 Task: Add an event with the title Casual Training Session: Effective Conflict Resolution and Mediation Skills, date '2023/12/04', time 7:00 AM to 9:00 AM, logged in from the account softage.3@softage.netand send the event invitation to softage.10@softage.net and softage.1@softage.net. Set a reminder for the event 1 hour before
Action: Mouse moved to (118, 132)
Screenshot: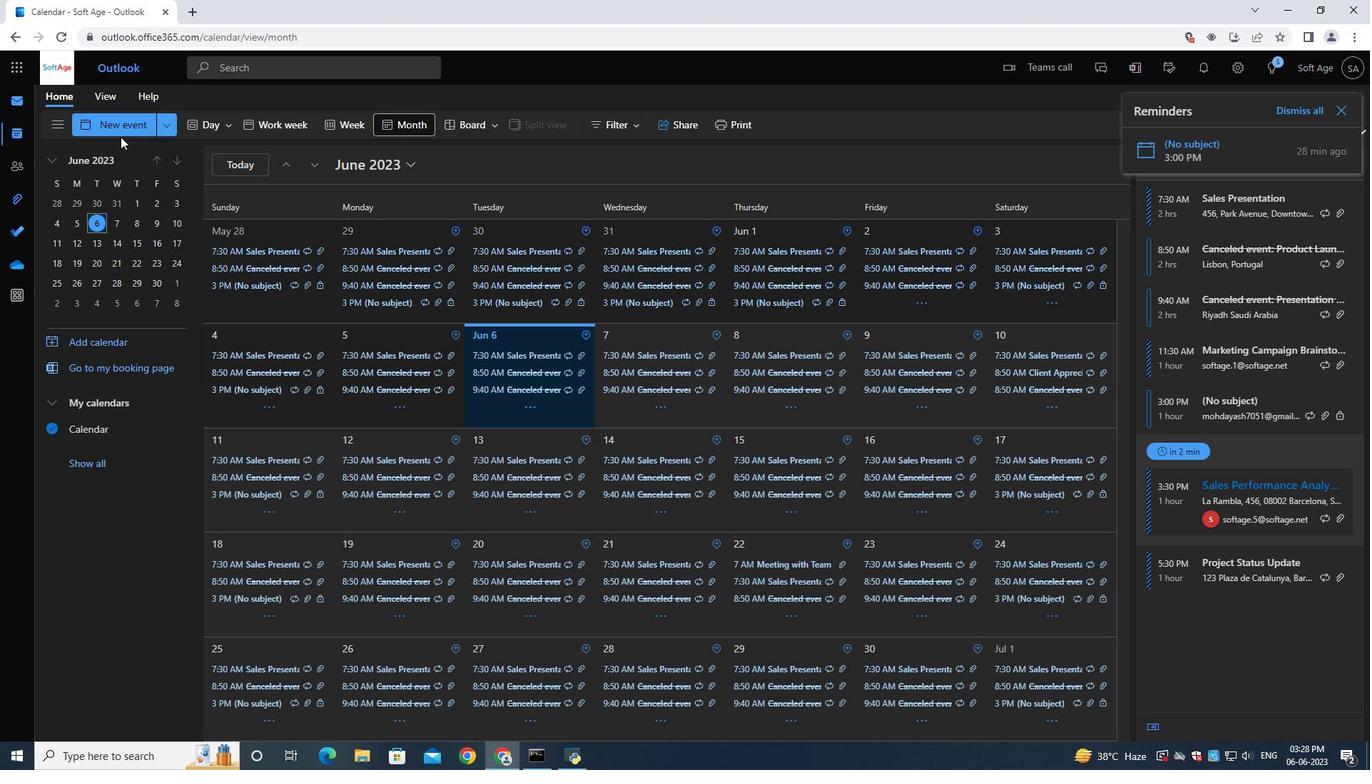 
Action: Mouse pressed left at (118, 132)
Screenshot: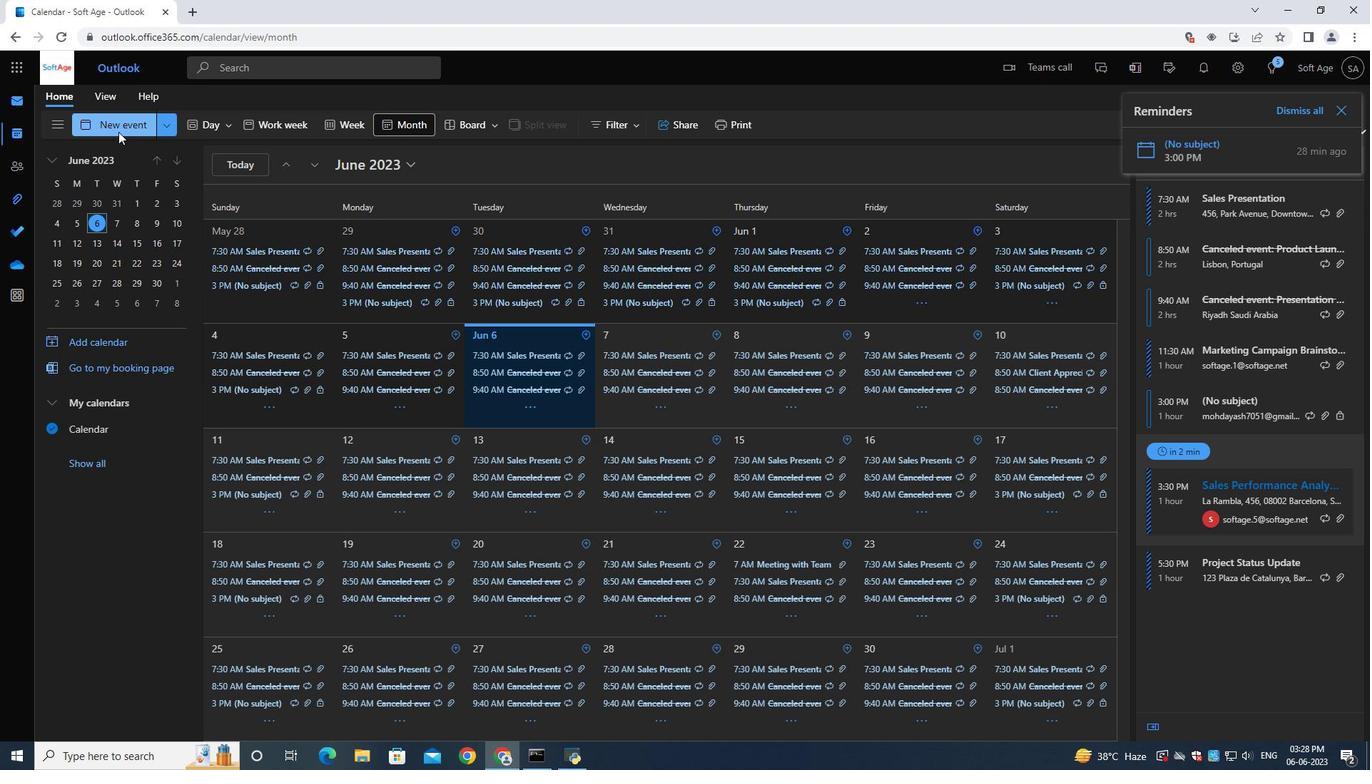 
Action: Mouse moved to (366, 207)
Screenshot: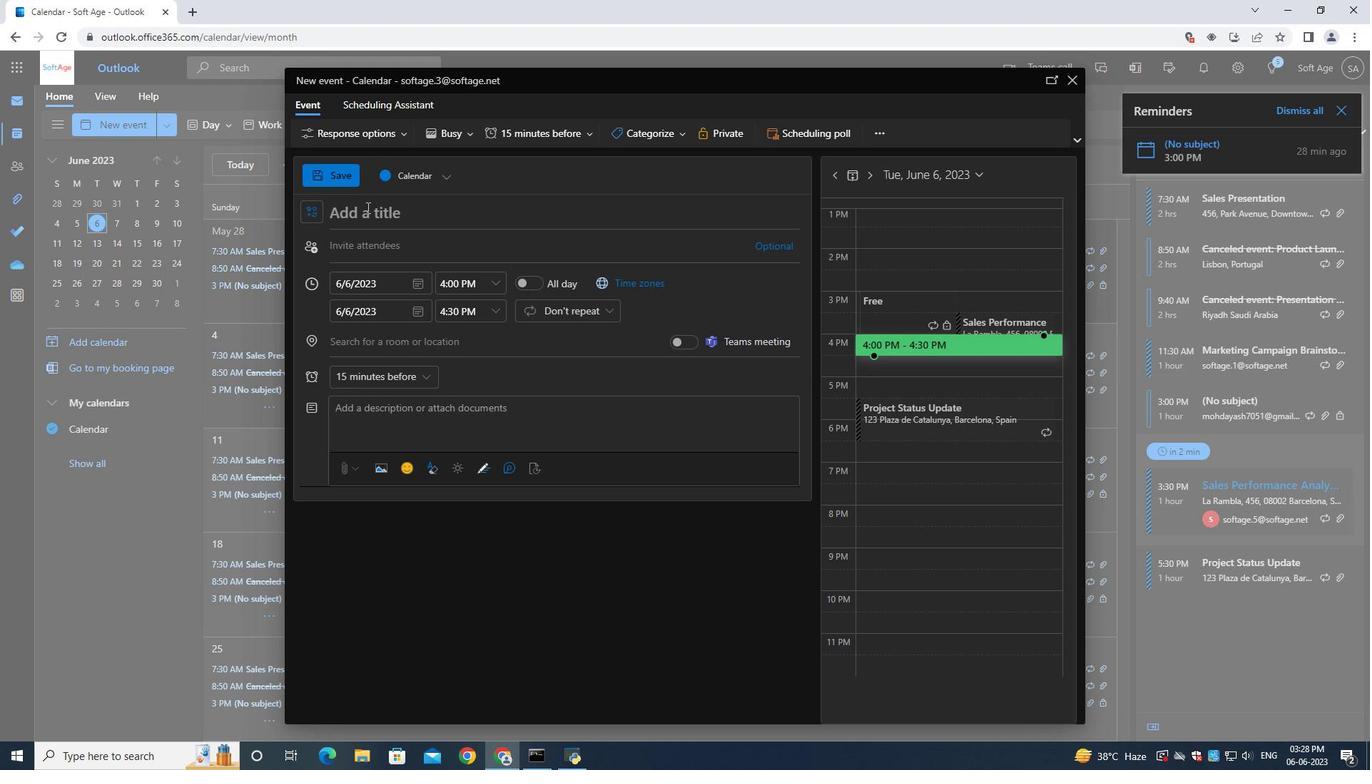 
Action: Mouse pressed left at (366, 207)
Screenshot: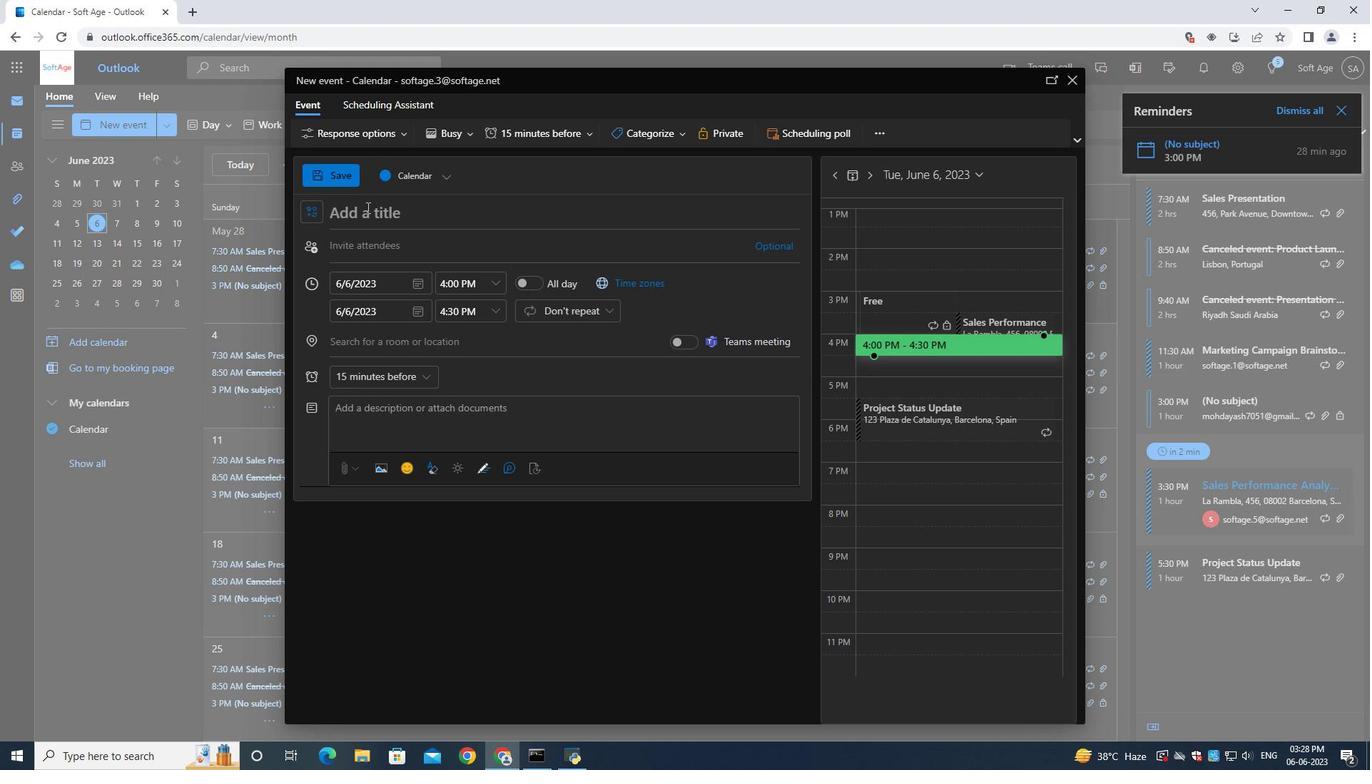
Action: Mouse moved to (367, 207)
Screenshot: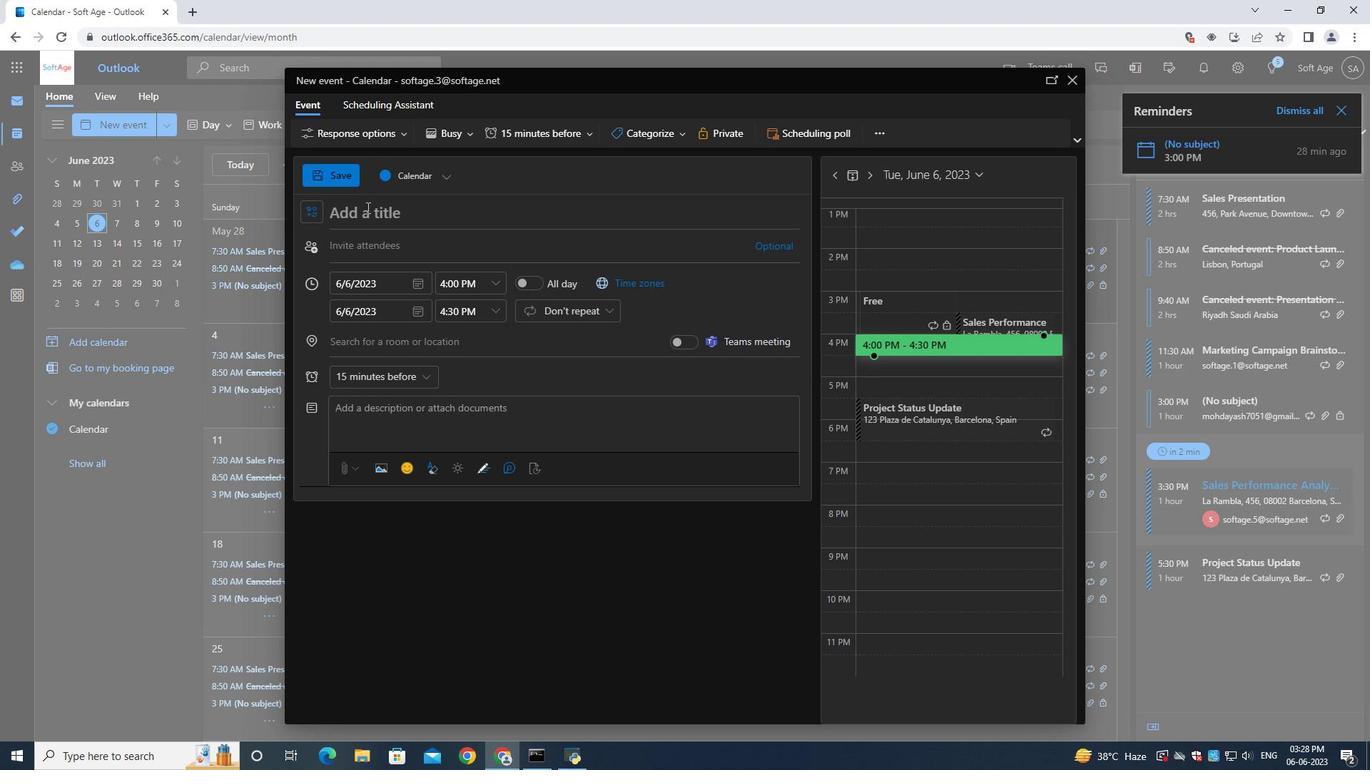 
Action: Key pressed <Key.shift>Casual<Key.space><Key.shift><Key.shift><Key.shift>Training<Key.space><Key.shift><Key.shift><Key.shift><Key.shift><Key.shift><Key.shift><Key.shift><Key.shift><Key.shift><Key.shift><Key.shift><Key.shift><Key.shift><Key.shift><Key.shift><Key.shift><Key.shift><Key.shift><Key.shift><Key.shift><Key.shift><Key.shift><Key.shift><Key.shift><Key.shift><Key.shift><Key.shift><Key.shift><Key.shift><Key.shift><Key.shift><Key.shift><Key.shift><Key.shift><Key.shift><Key.shift><Key.shift><Key.shift>Session<Key.shift_r>:<Key.space><Key.shift>Effective<Key.space><Key.shift>Conflict<Key.space><Key.shift>Resolution<Key.space>and<Key.space><Key.shift><Key.shift><Key.shift><Key.shift><Key.shift><Key.shift><Key.shift><Key.shift><Key.shift><Key.shift><Key.shift><Key.shift><Key.shift><Key.shift><Key.shift><Key.shift><Key.shift><Key.shift><Key.shift><Key.shift><Key.shift>Mediation<Key.space><Key.shift>Skills
Screenshot: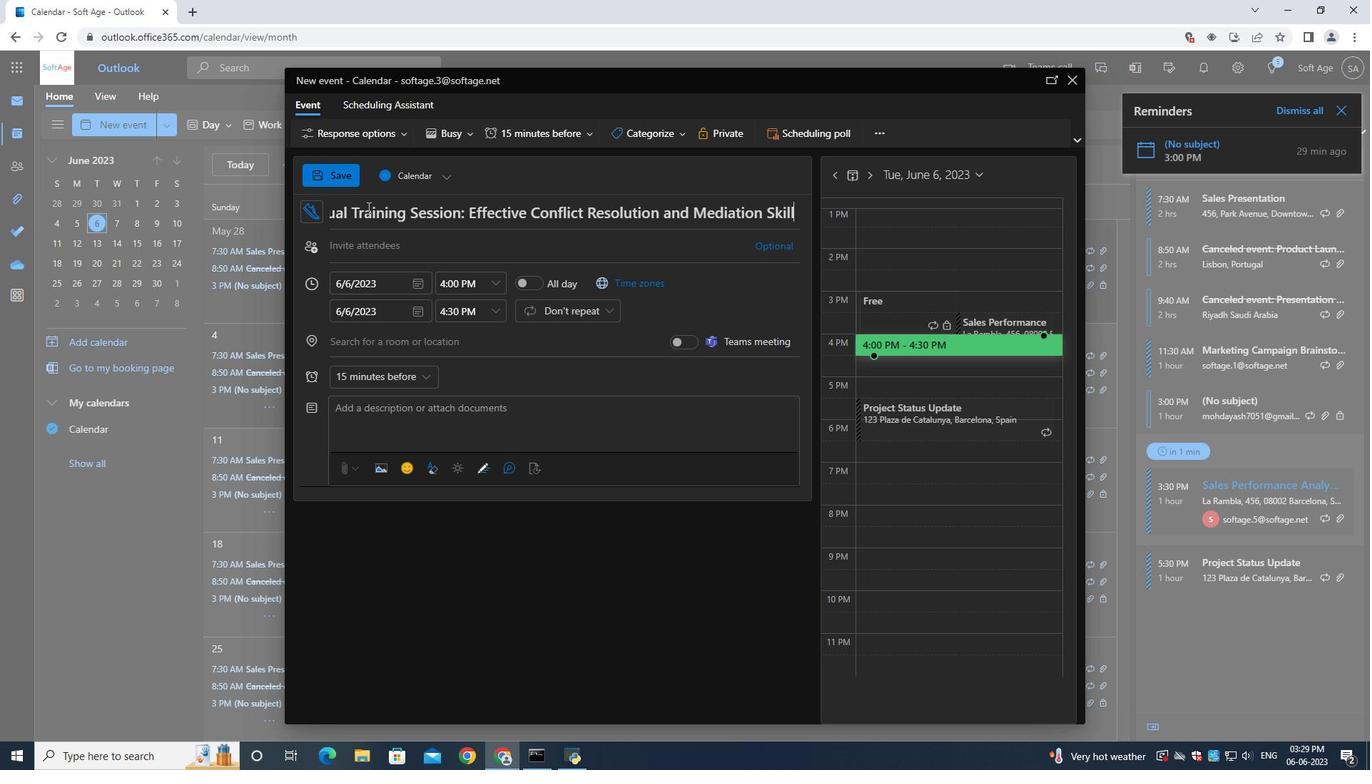 
Action: Mouse moved to (416, 279)
Screenshot: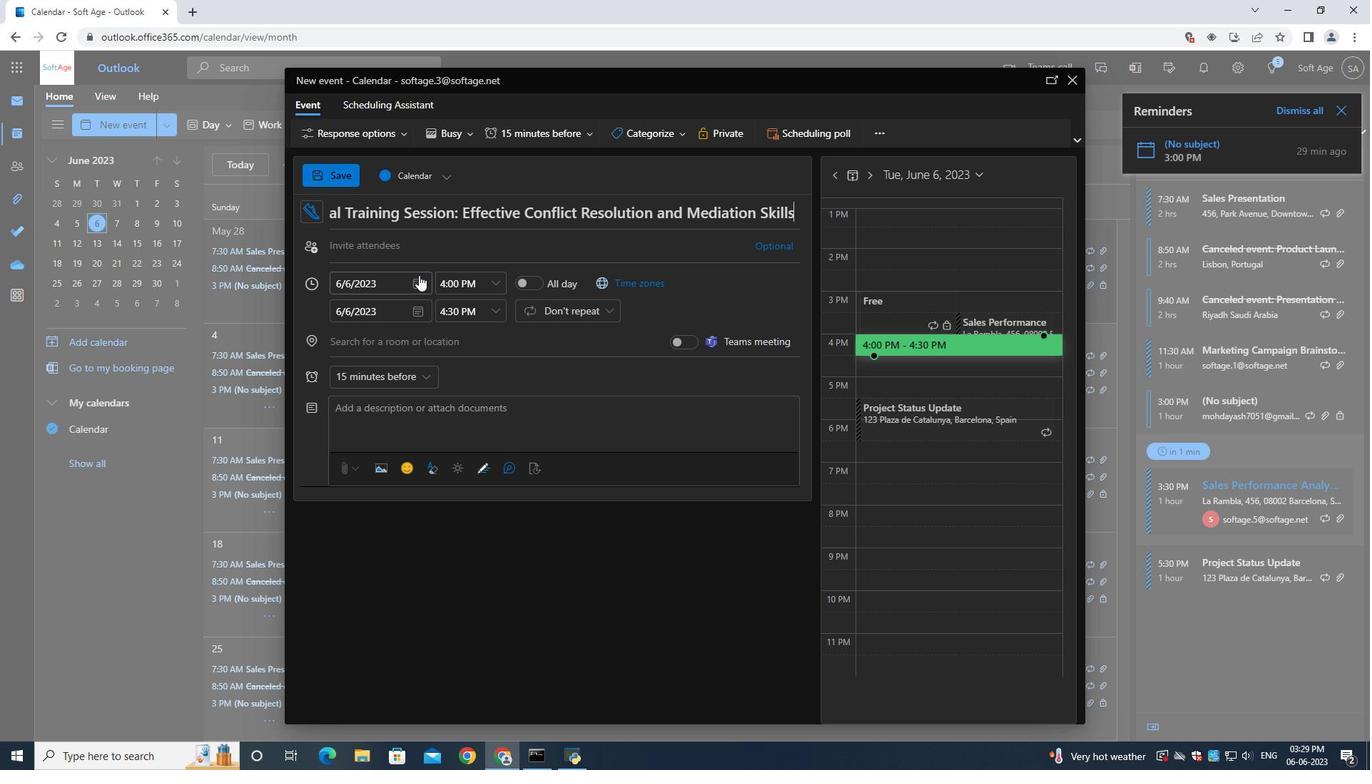 
Action: Mouse pressed left at (416, 279)
Screenshot: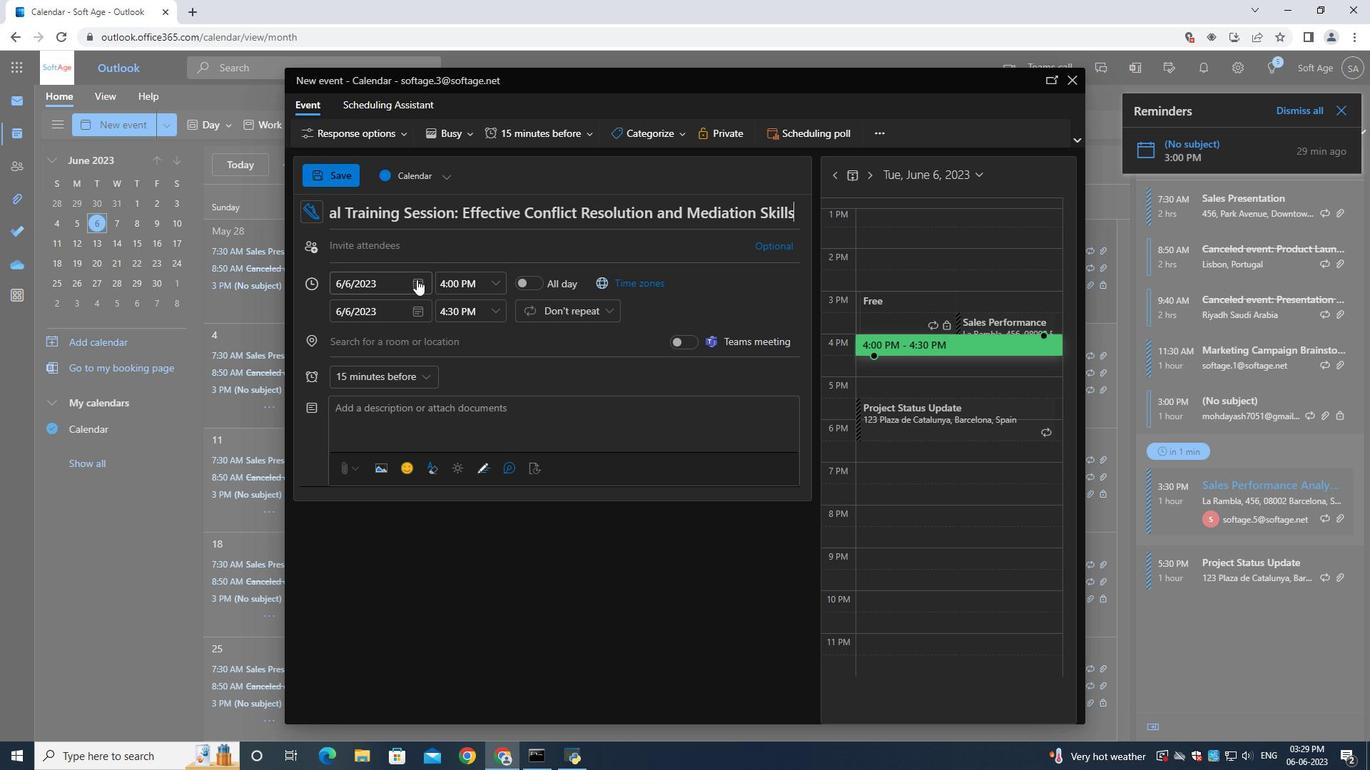 
Action: Mouse moved to (465, 319)
Screenshot: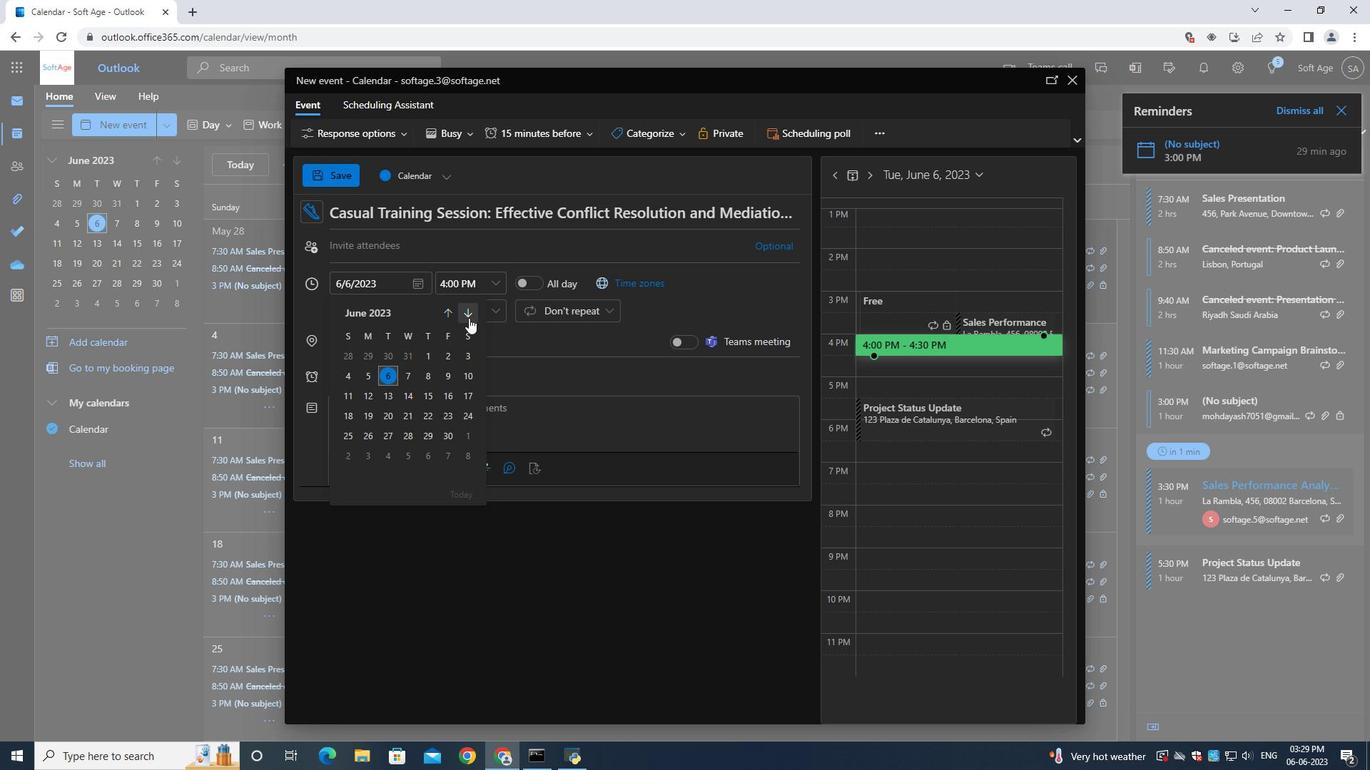 
Action: Mouse pressed left at (465, 319)
Screenshot: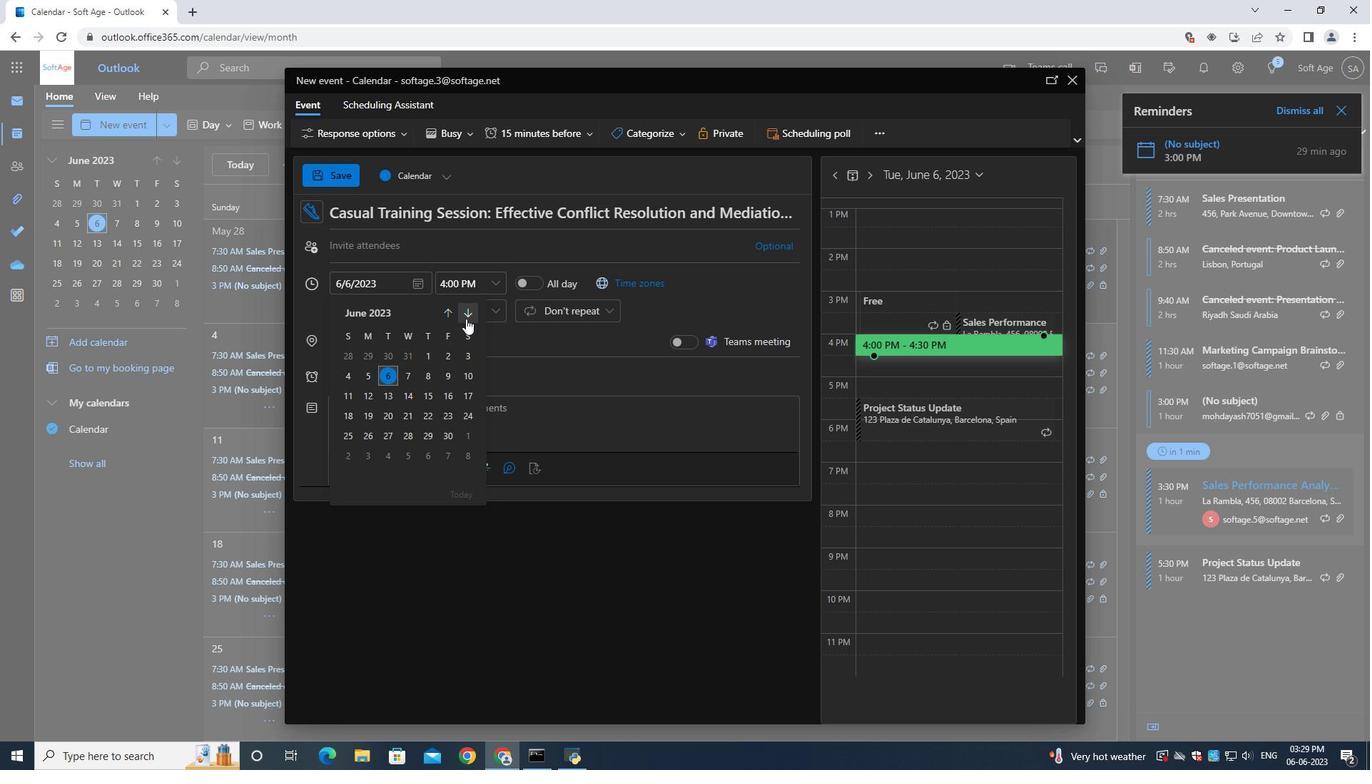 
Action: Mouse moved to (466, 319)
Screenshot: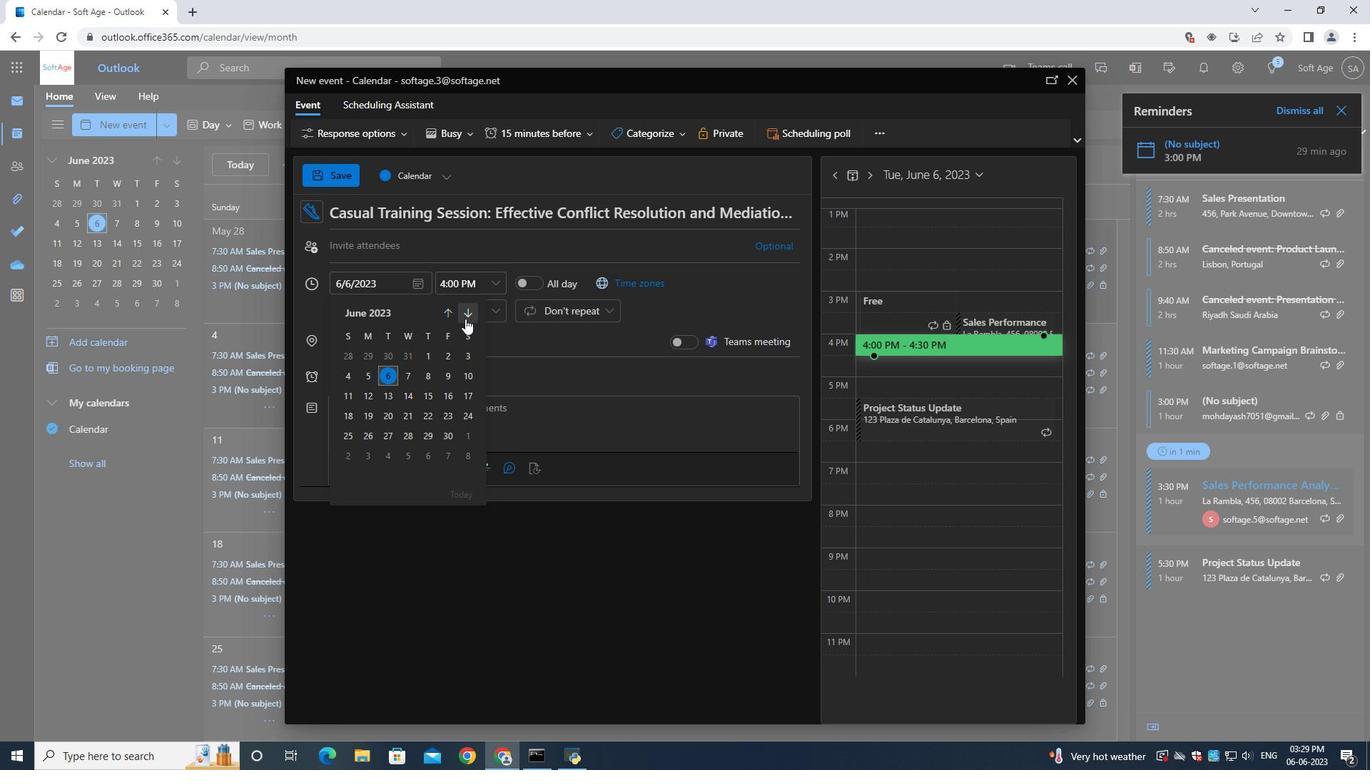 
Action: Mouse pressed left at (466, 319)
Screenshot: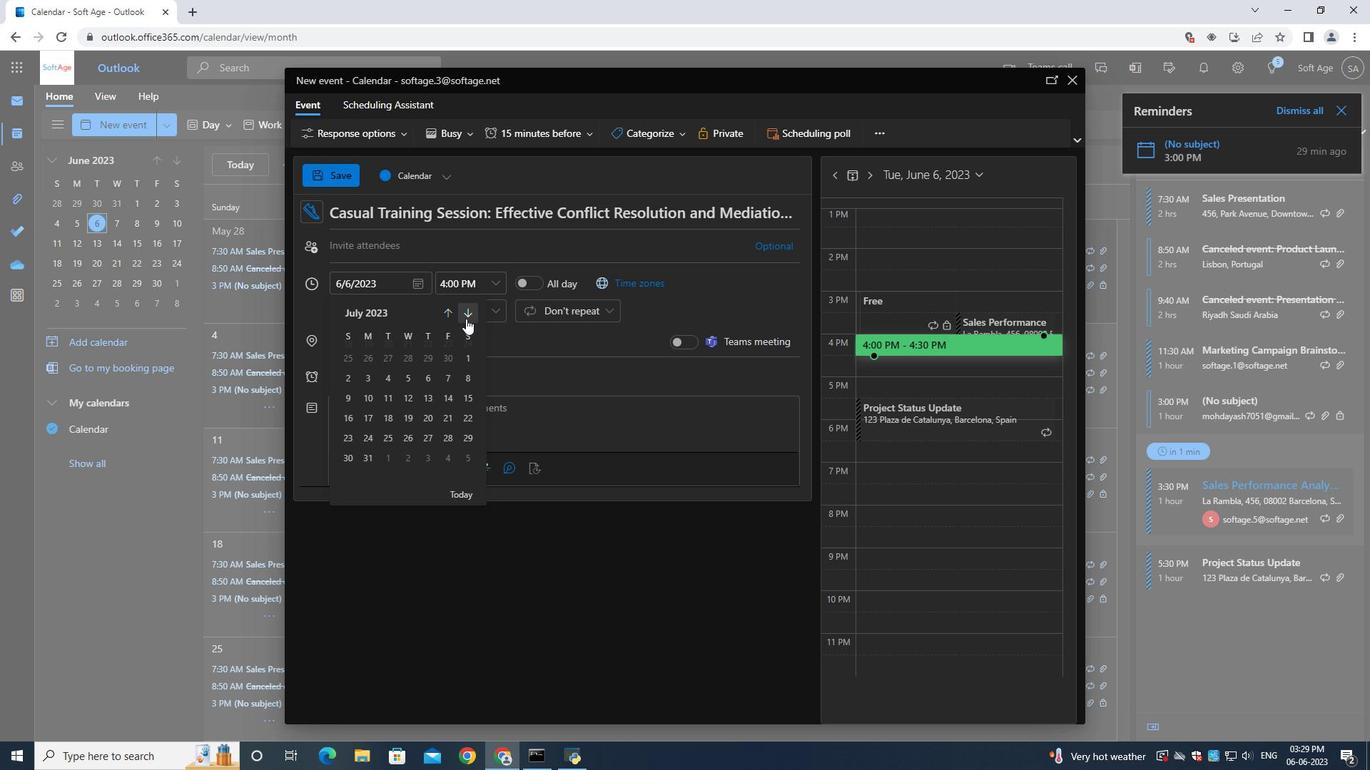 
Action: Mouse pressed left at (466, 319)
Screenshot: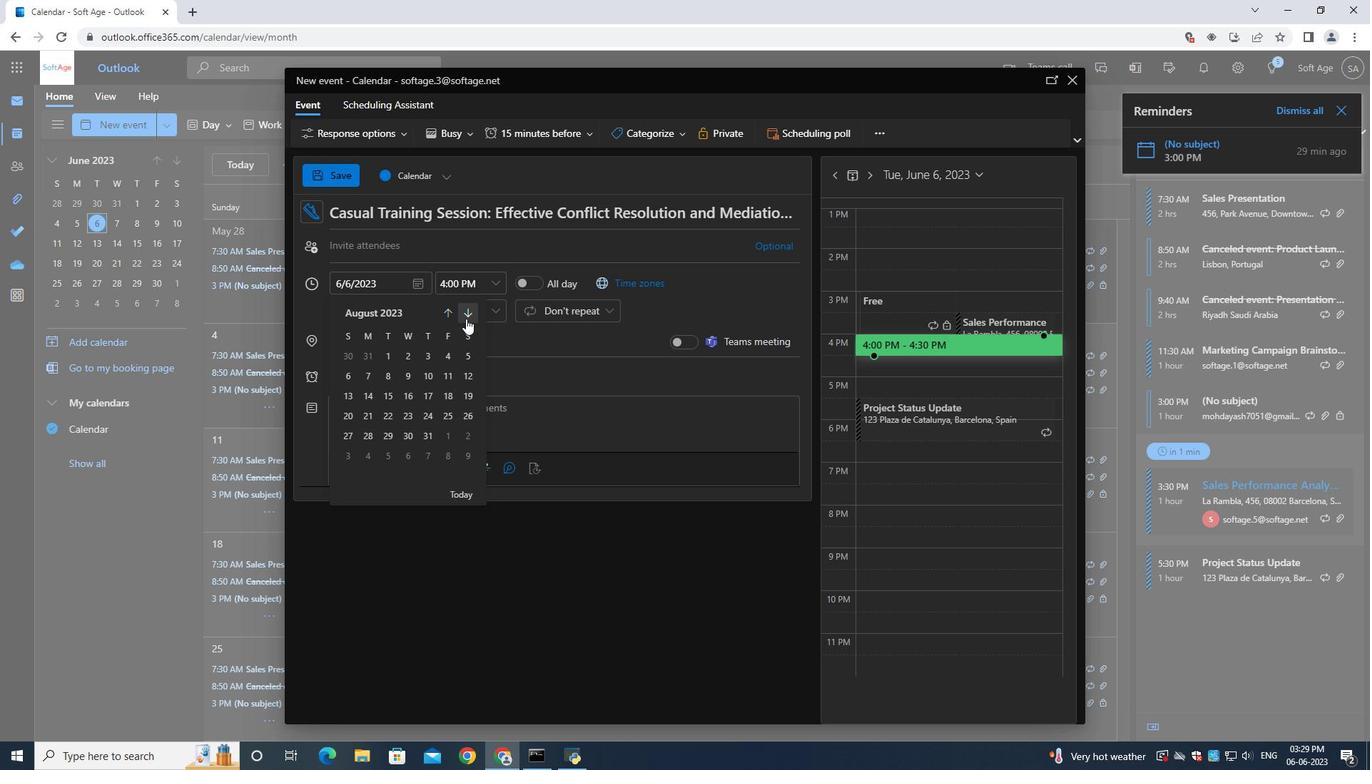 
Action: Mouse pressed left at (466, 319)
Screenshot: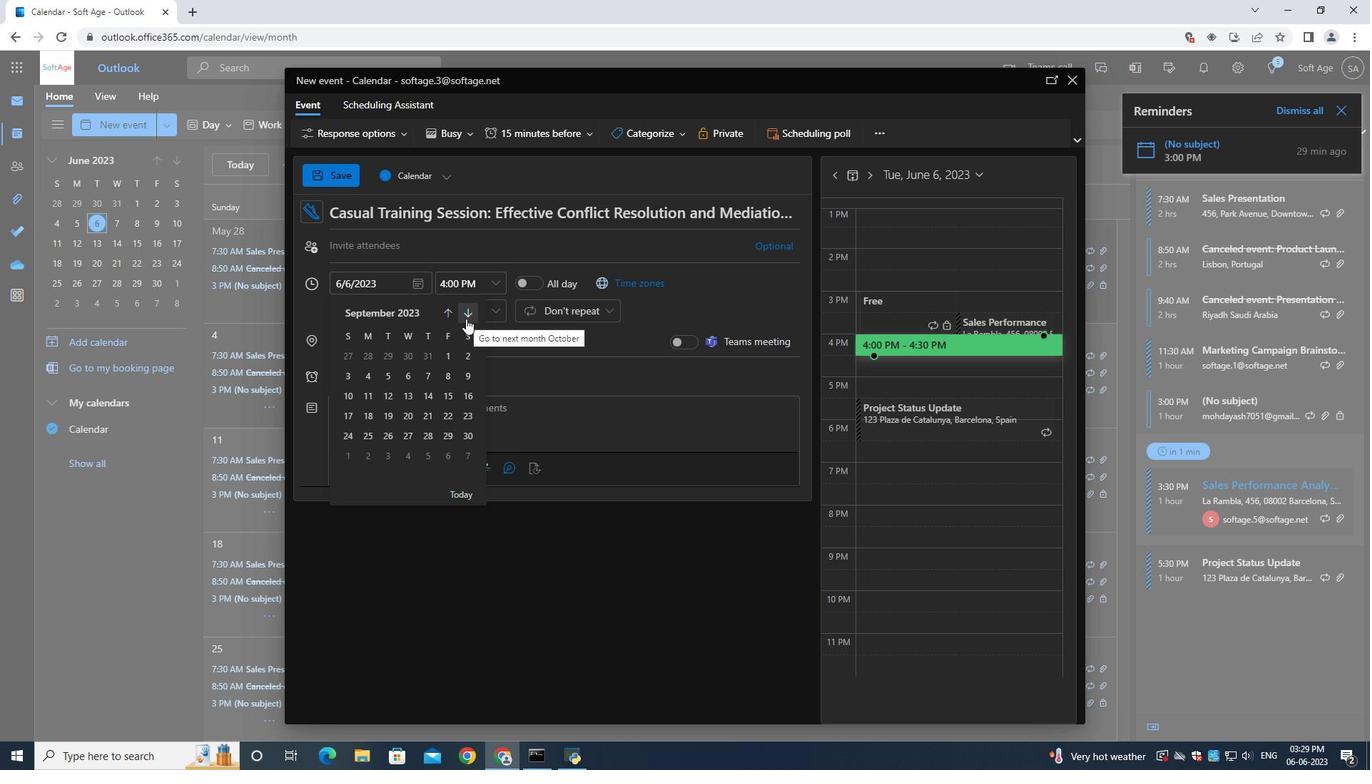
Action: Mouse pressed left at (466, 319)
Screenshot: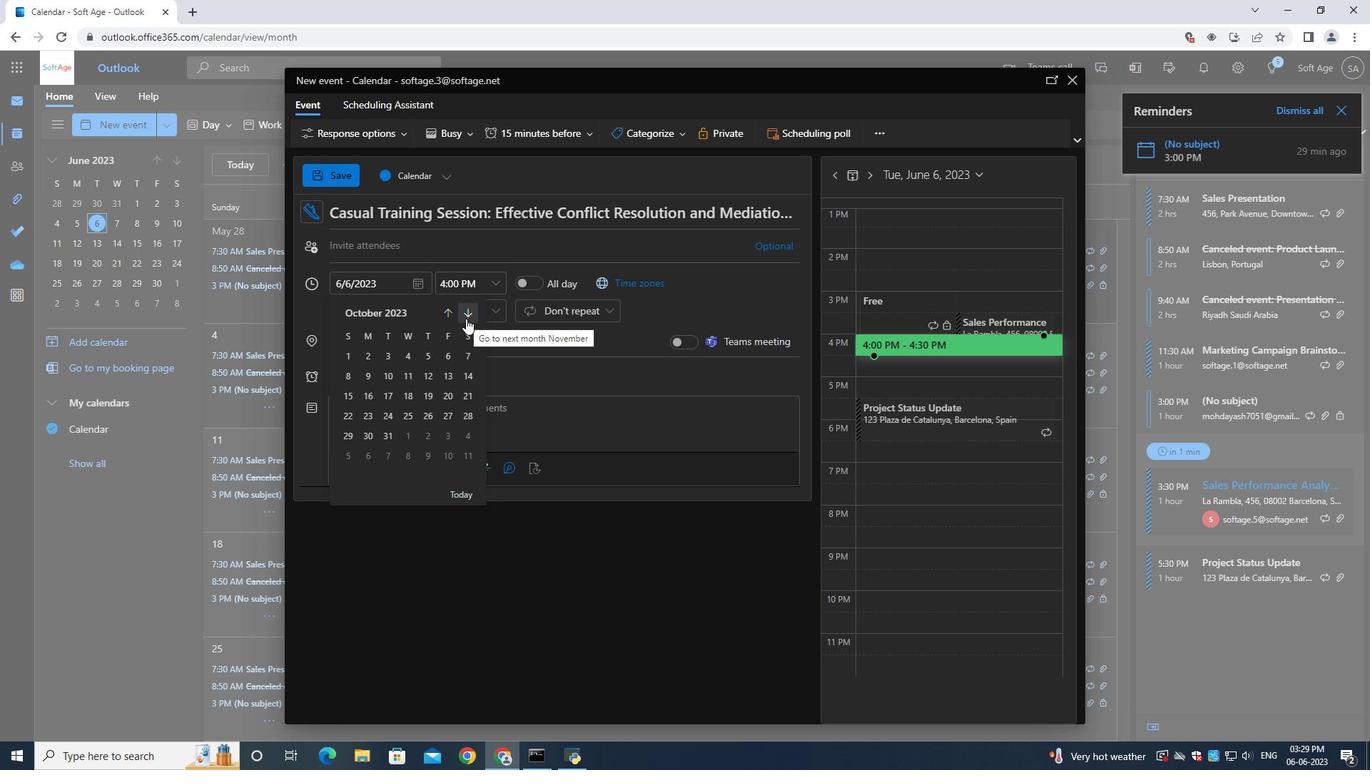 
Action: Mouse pressed left at (466, 319)
Screenshot: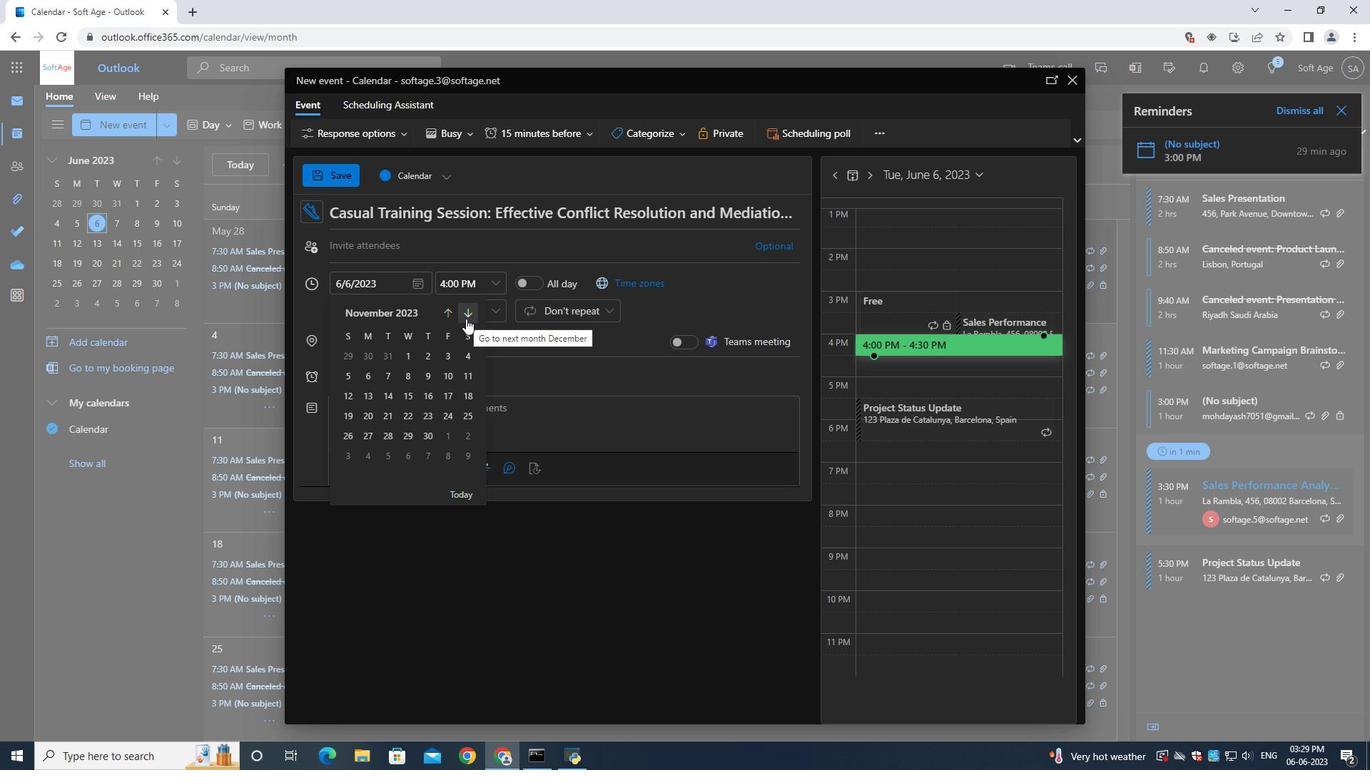 
Action: Mouse moved to (364, 373)
Screenshot: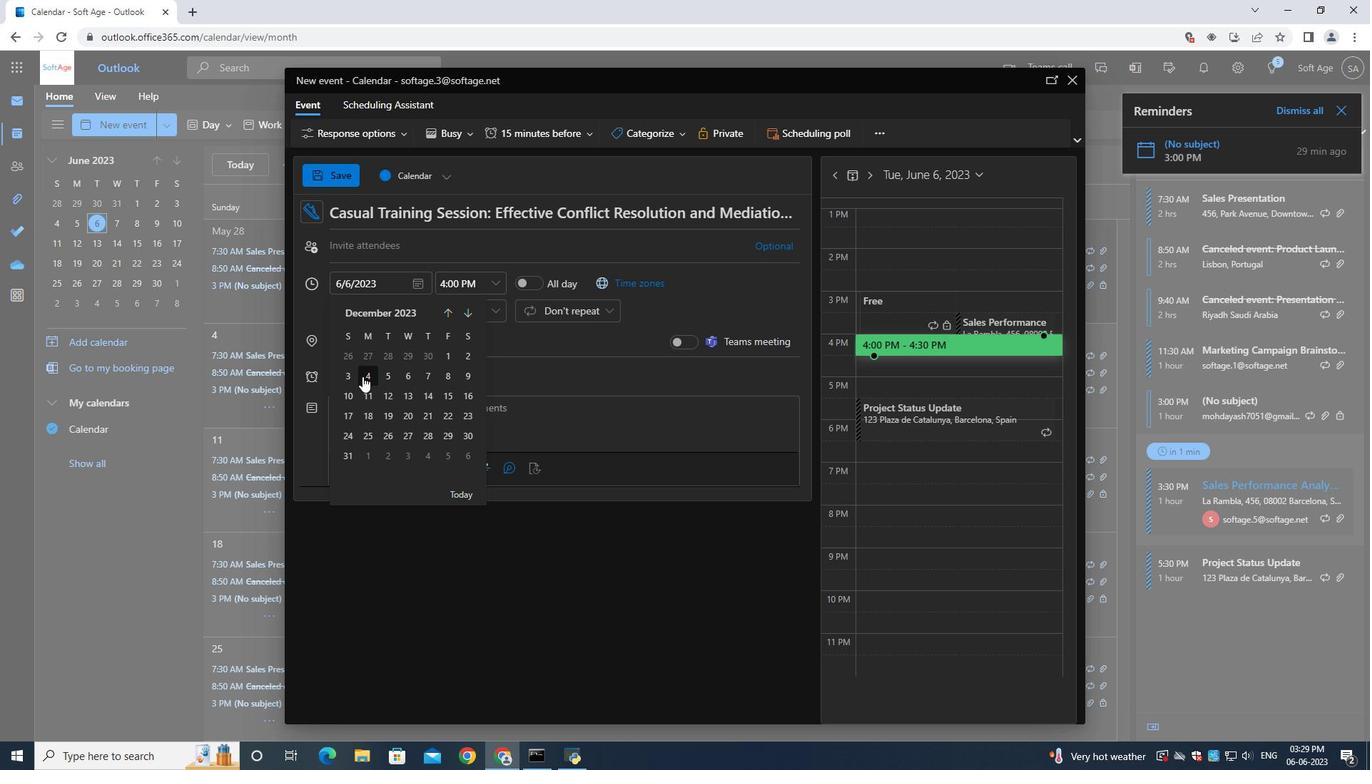 
Action: Mouse pressed left at (364, 373)
Screenshot: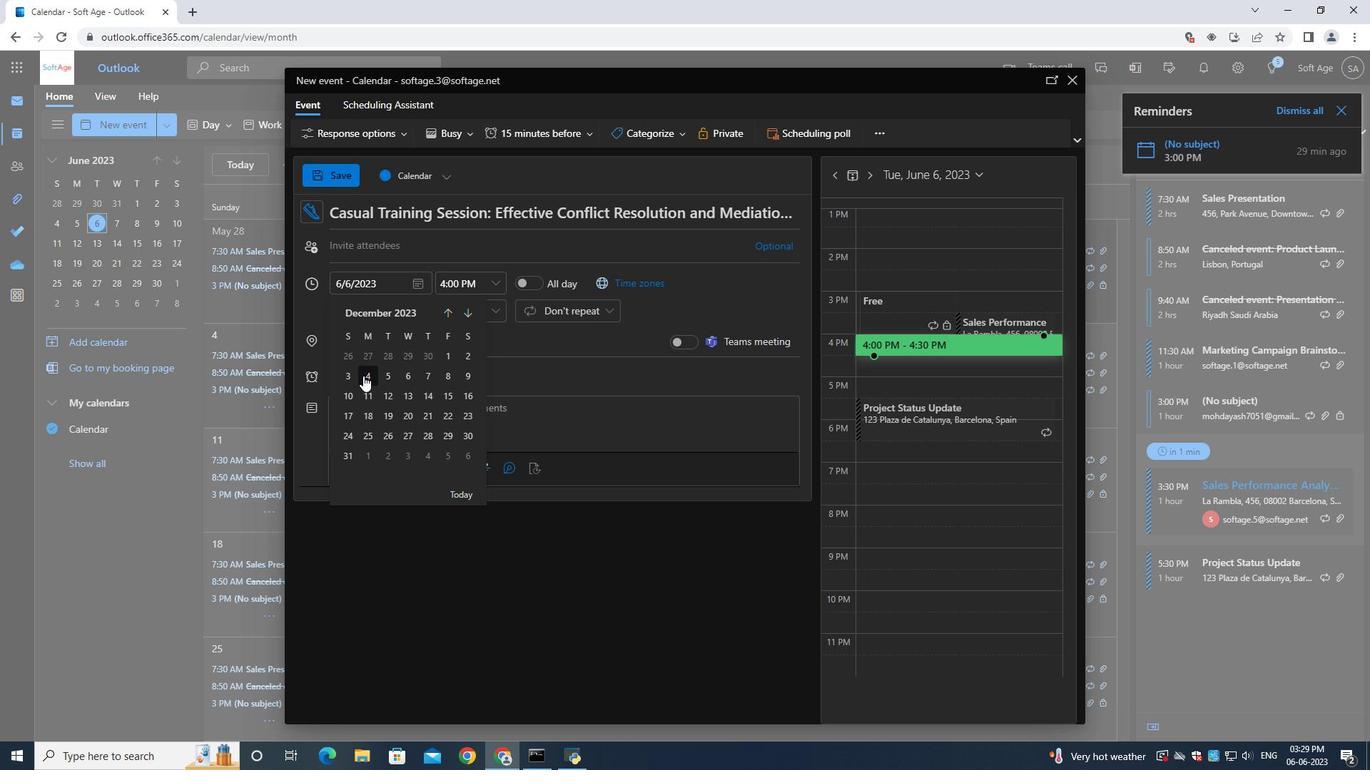 
Action: Mouse moved to (476, 281)
Screenshot: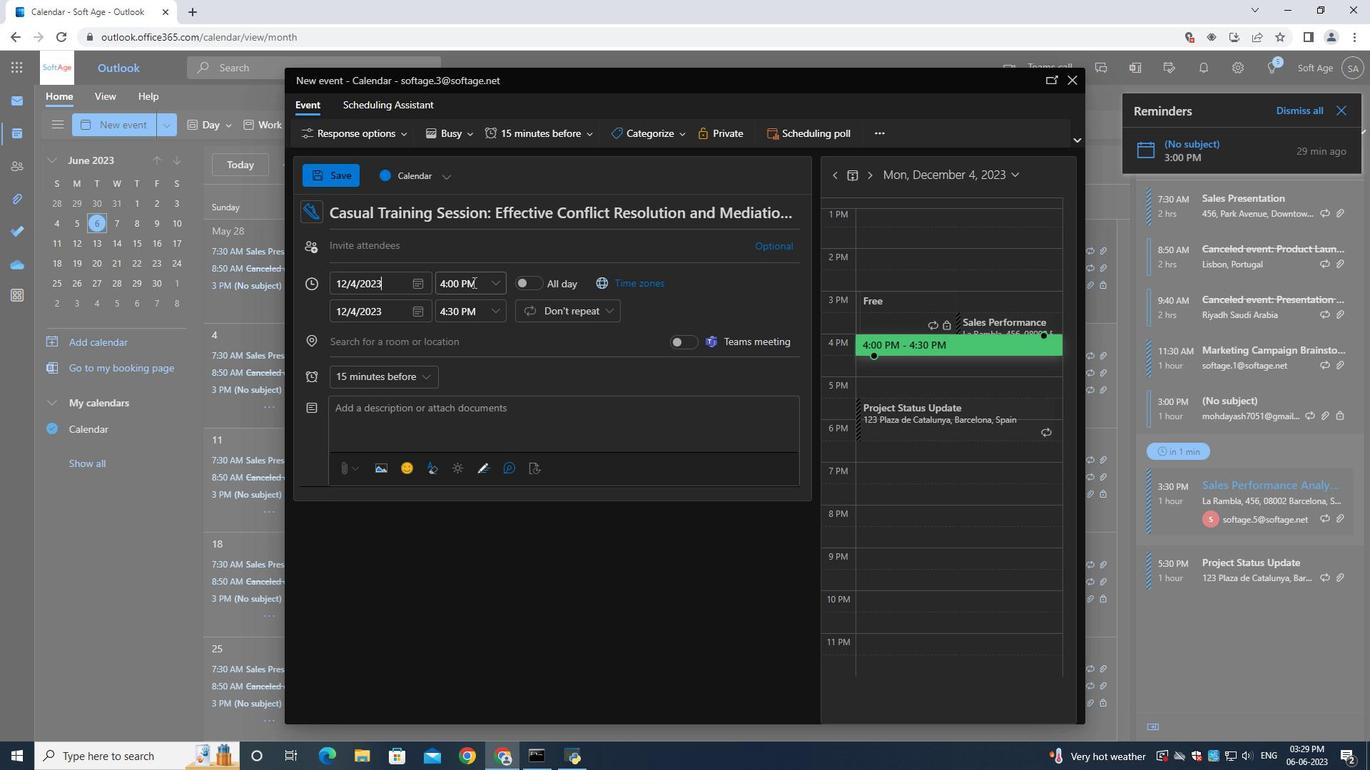 
Action: Mouse pressed left at (476, 281)
Screenshot: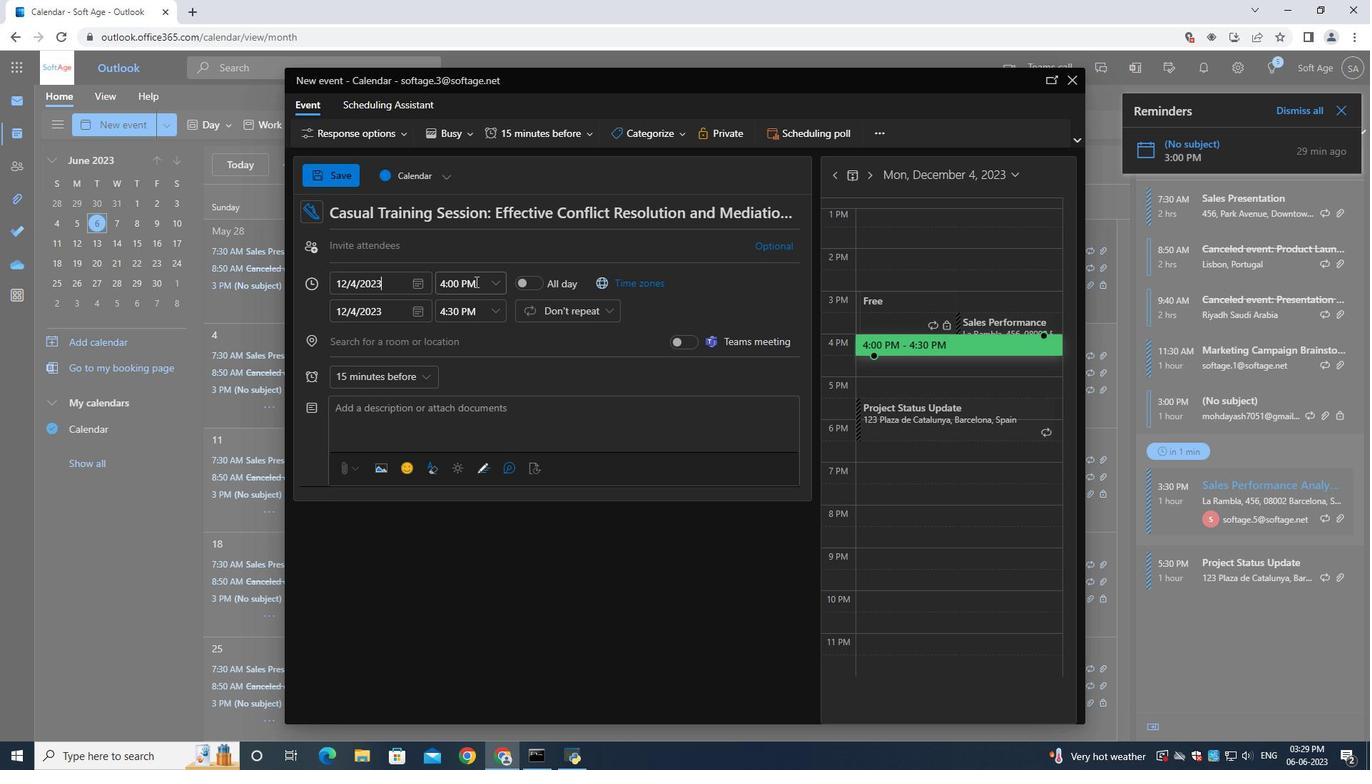 
Action: Key pressed <Key.backspace>7<Key.shift_r>:00<Key.shift>AM
Screenshot: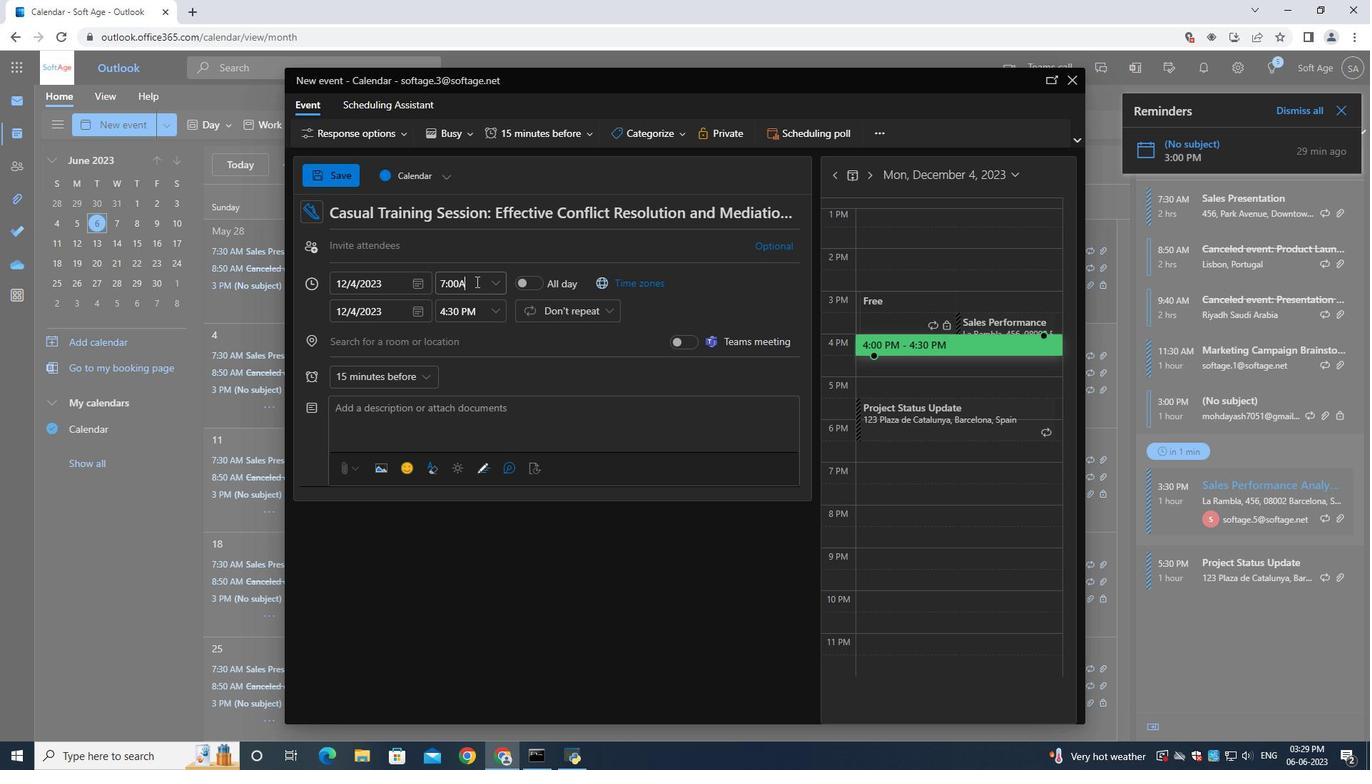 
Action: Mouse moved to (467, 311)
Screenshot: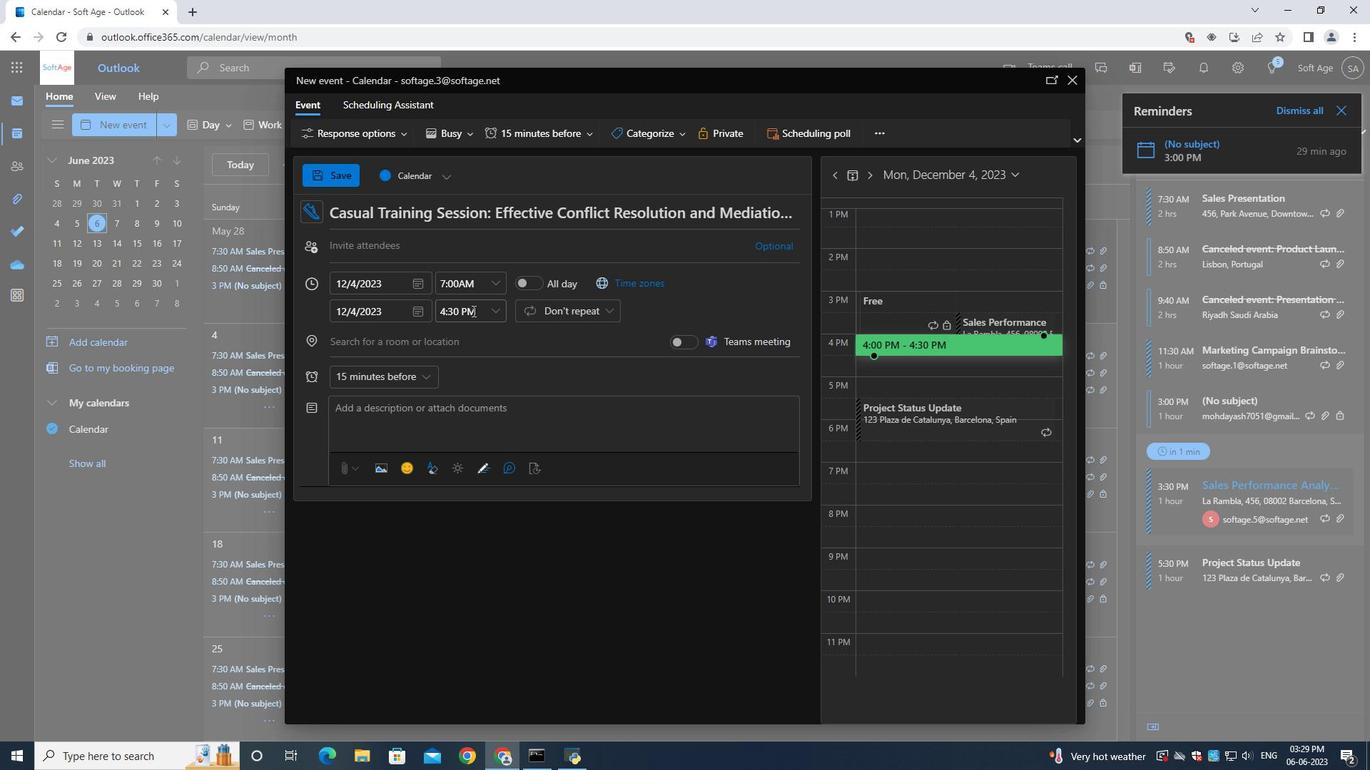 
Action: Mouse pressed left at (467, 311)
Screenshot: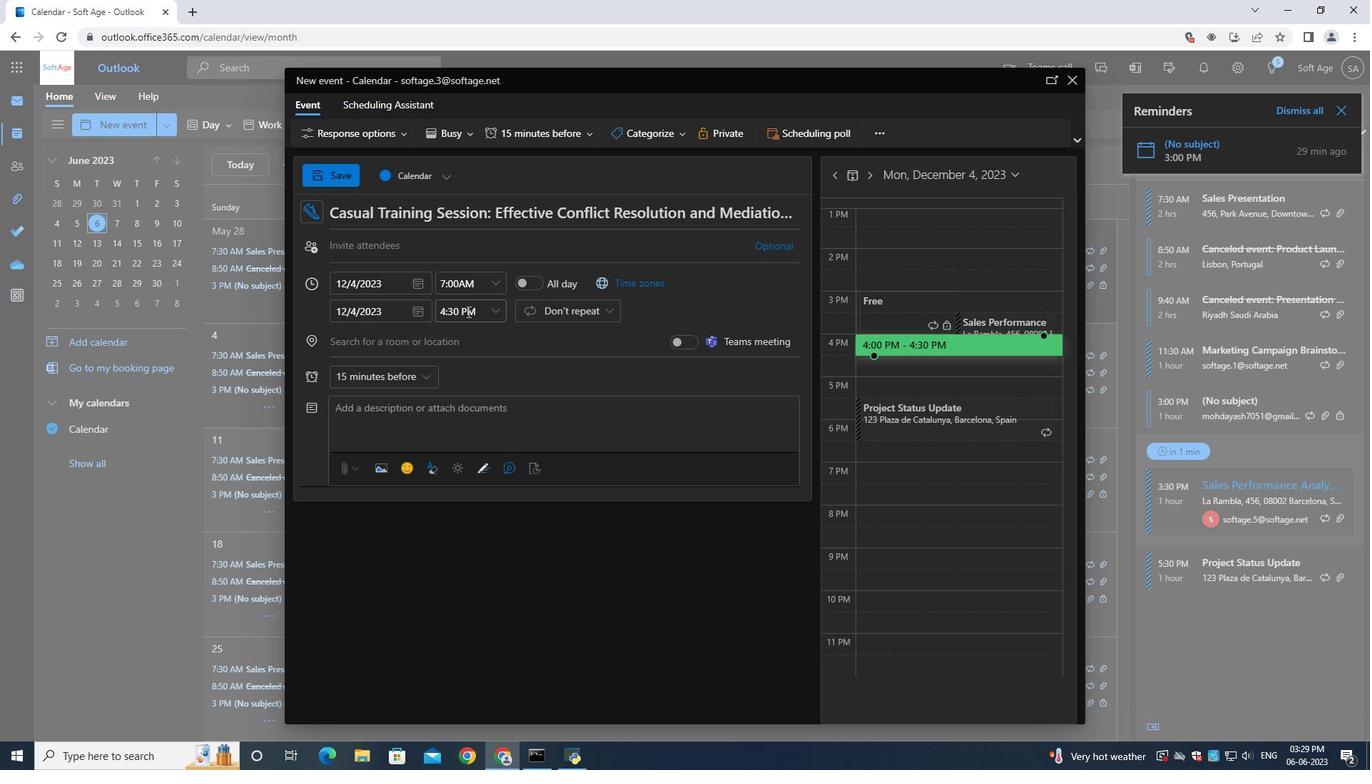 
Action: Mouse moved to (467, 312)
Screenshot: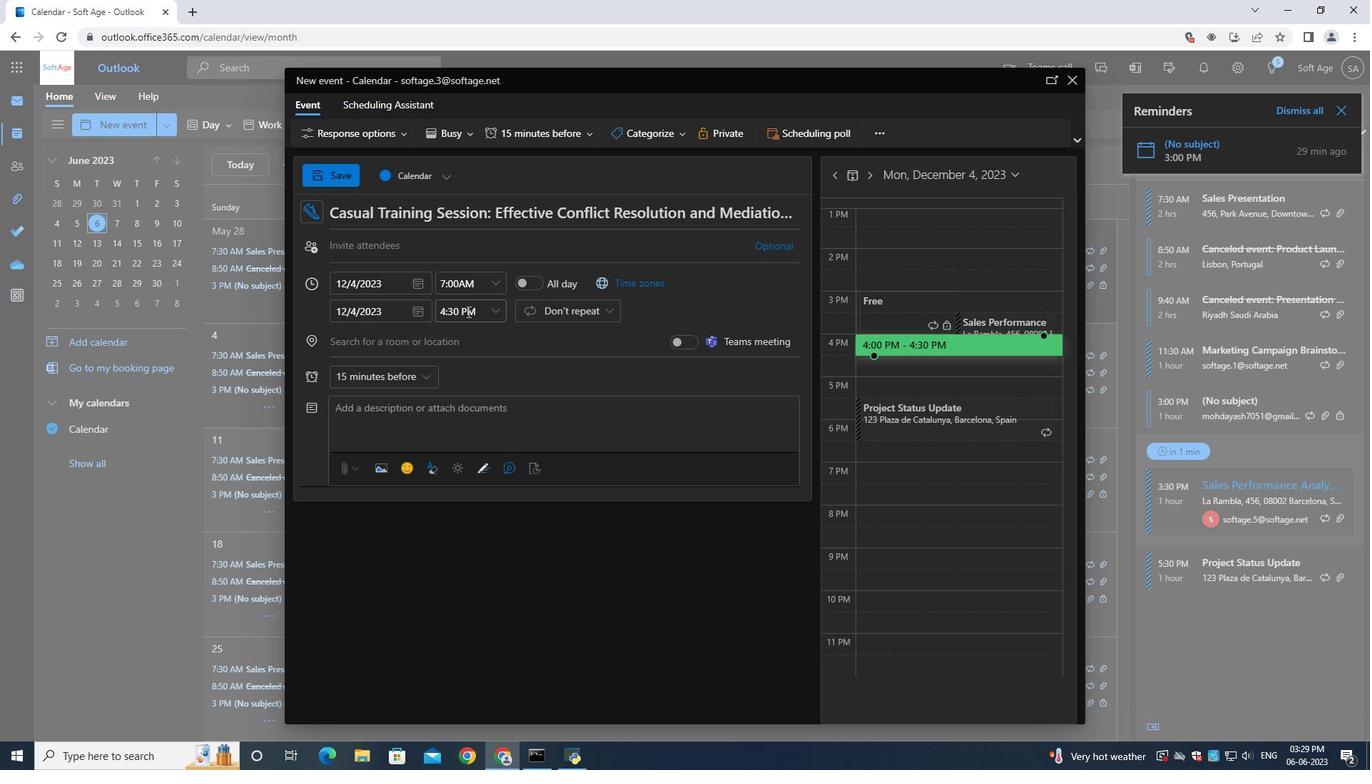 
Action: Key pressed 9<Key.shift_r>:00<Key.shift>AM
Screenshot: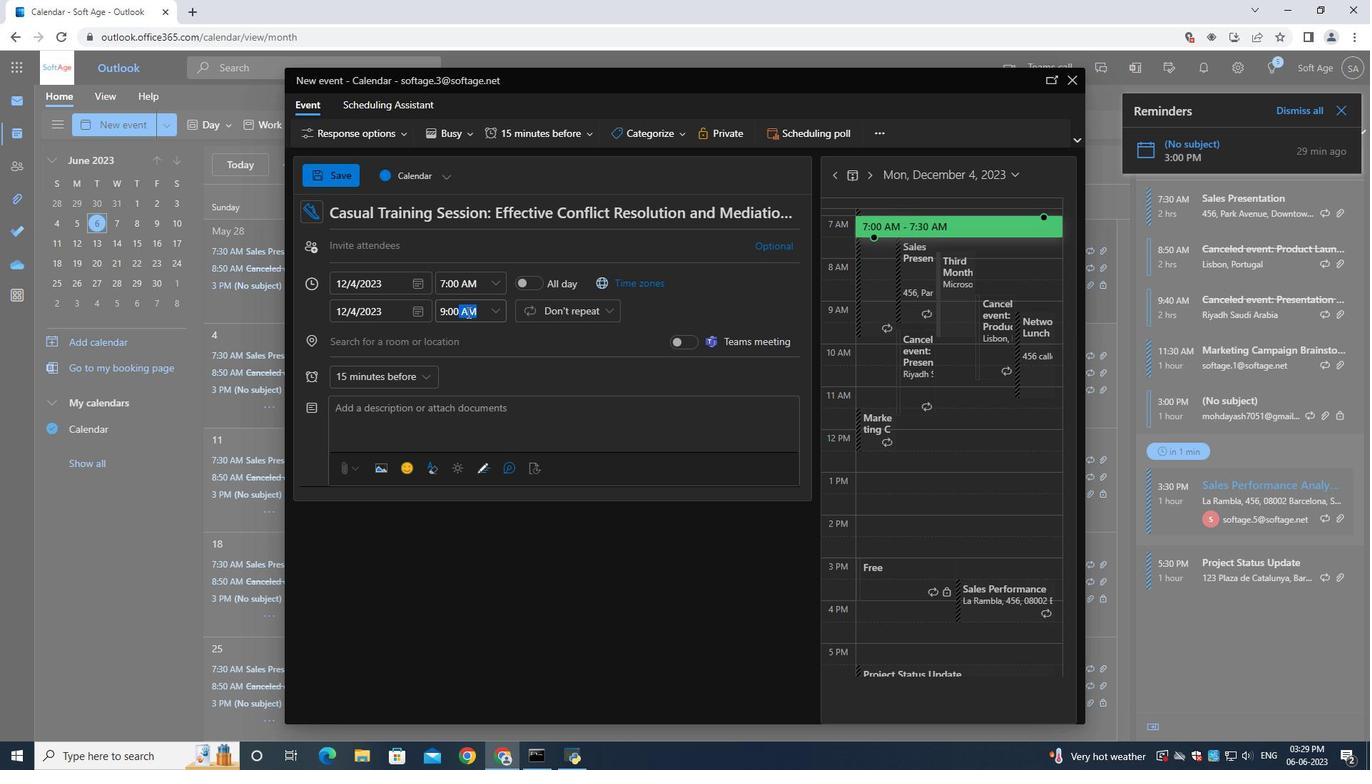 
Action: Mouse moved to (379, 251)
Screenshot: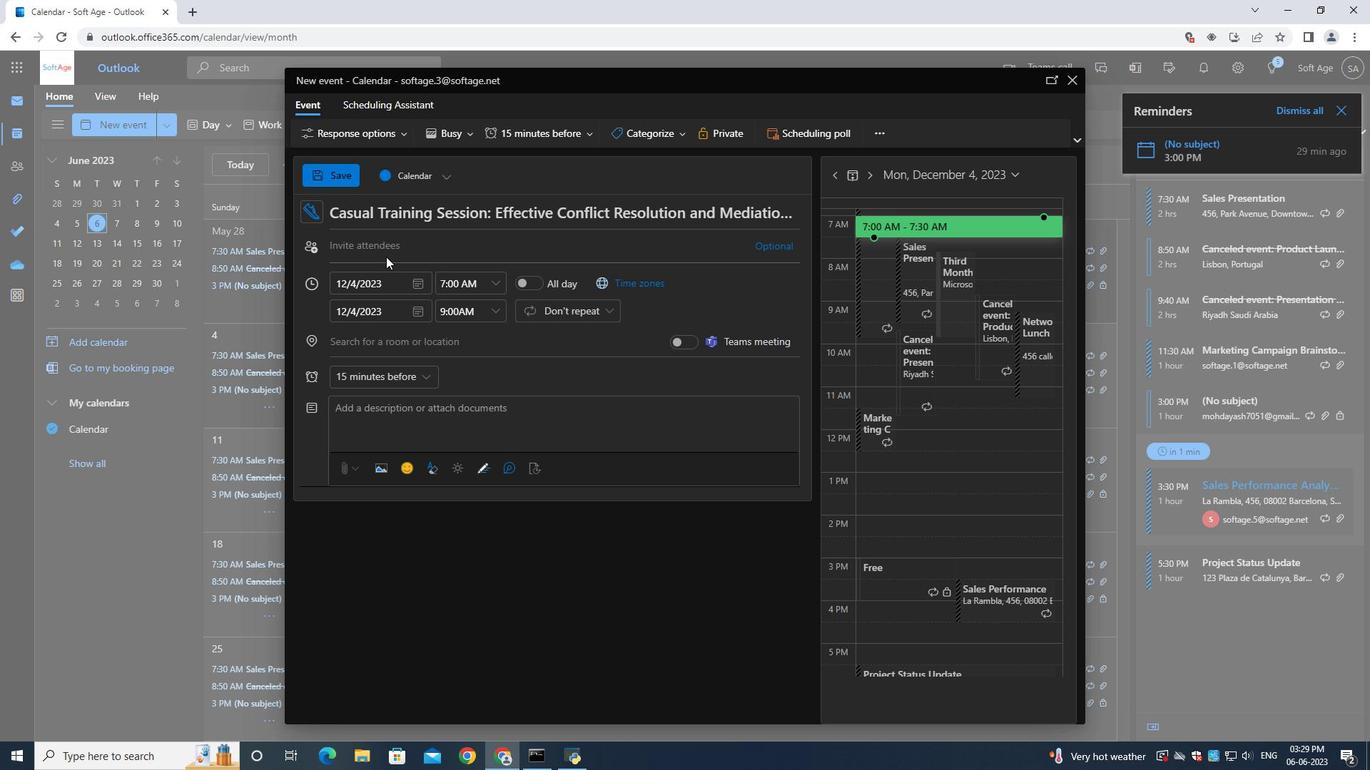 
Action: Mouse pressed left at (379, 251)
Screenshot: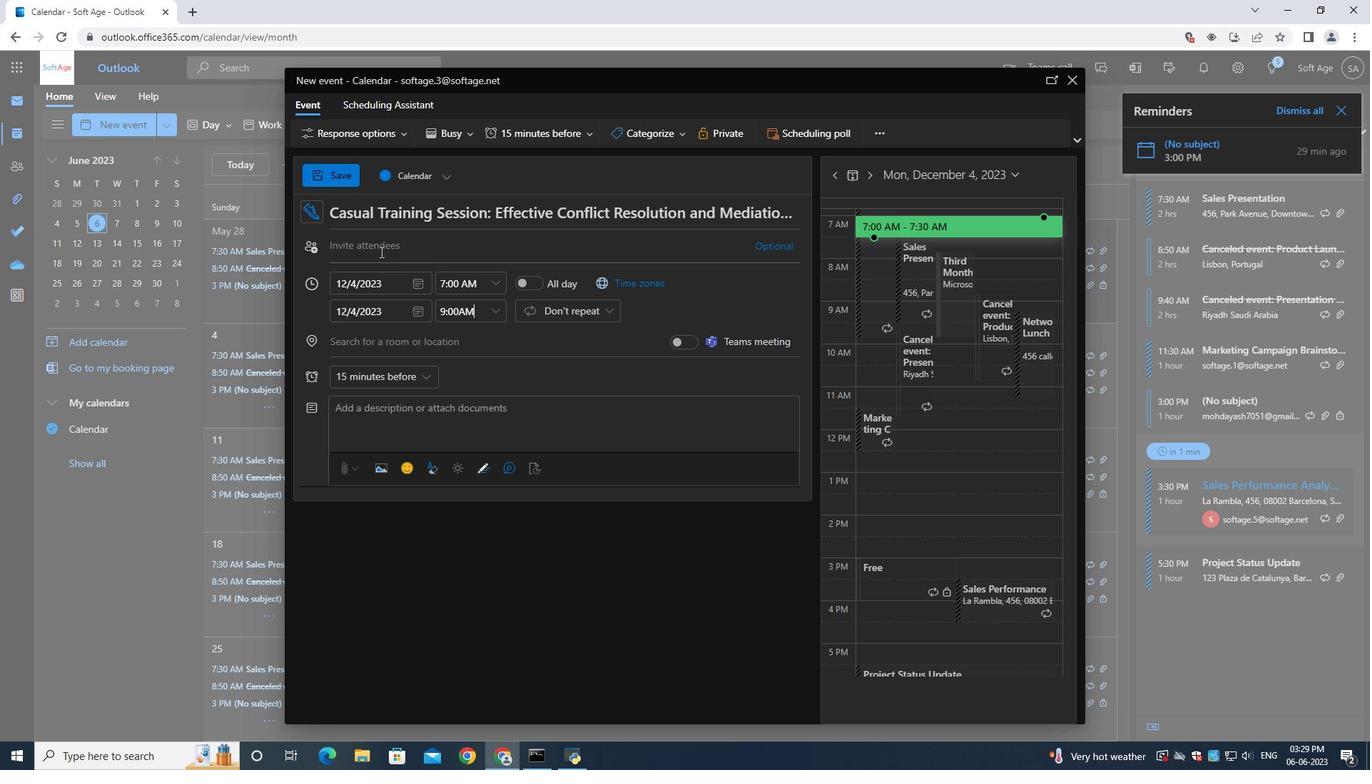 
Action: Mouse moved to (384, 254)
Screenshot: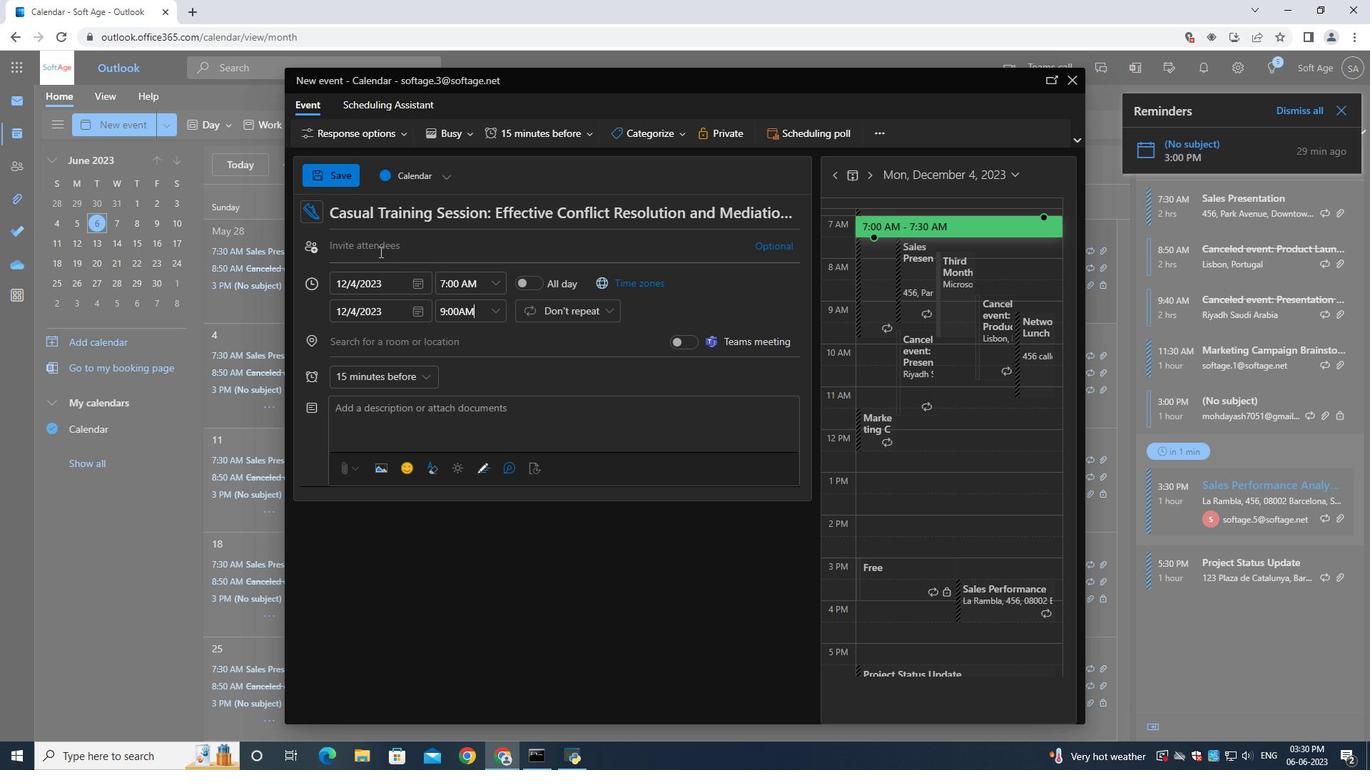 
Action: Key pressed softage.10<Key.shift>@softage.net
Screenshot: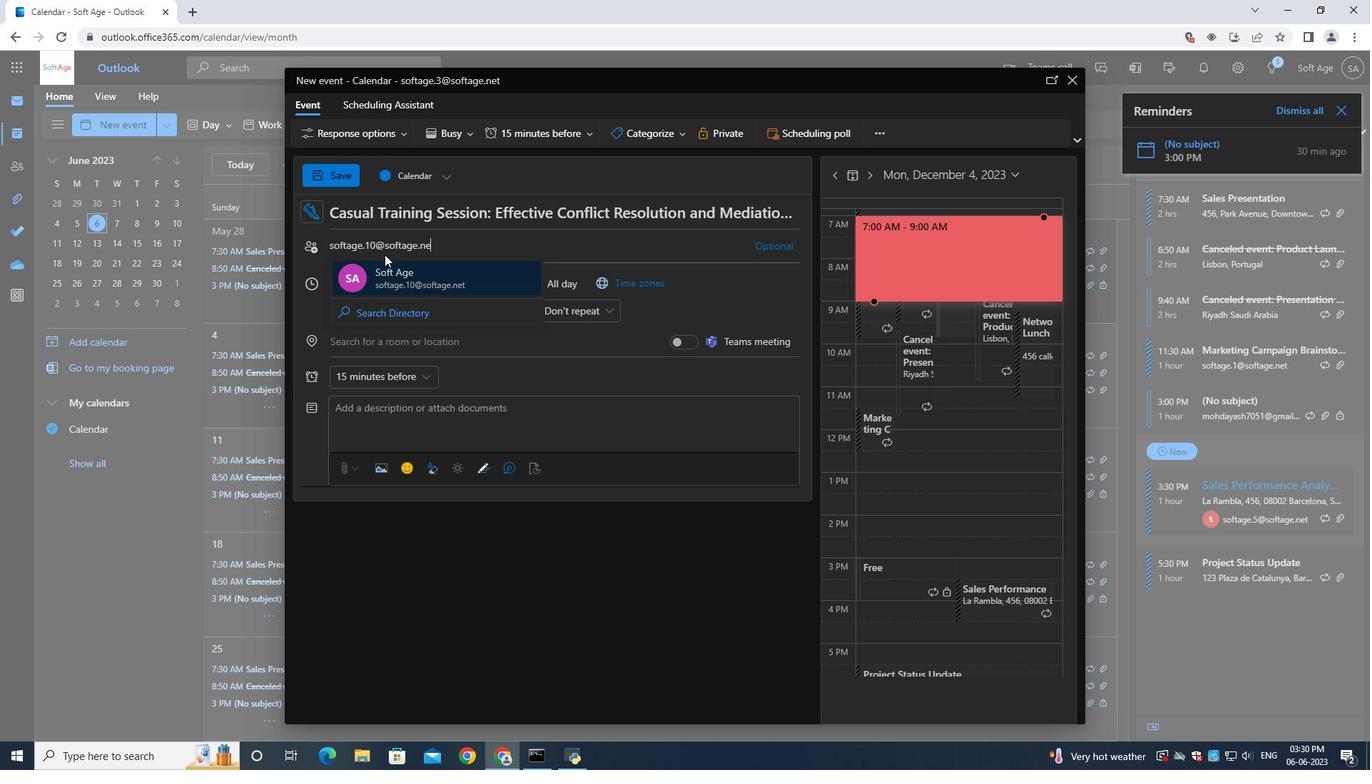 
Action: Mouse moved to (389, 270)
Screenshot: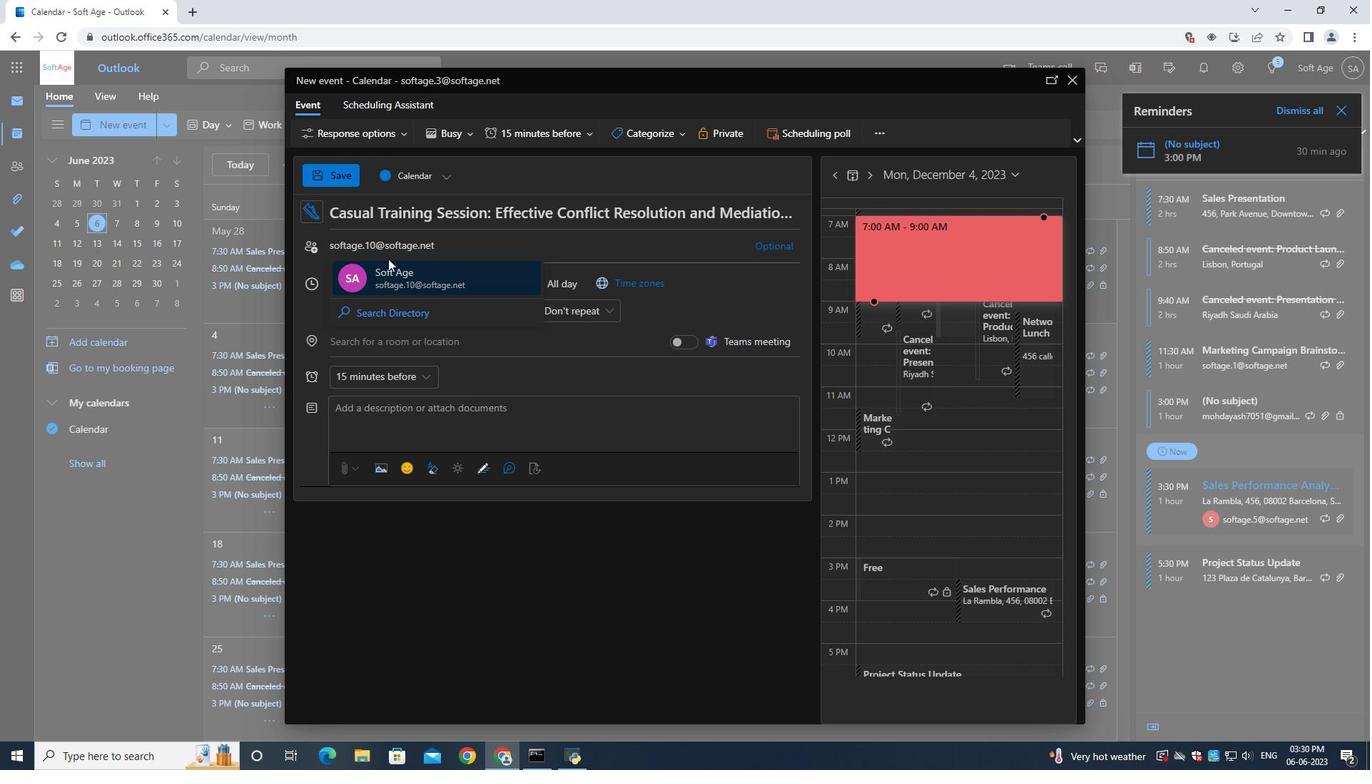 
Action: Mouse pressed left at (389, 270)
Screenshot: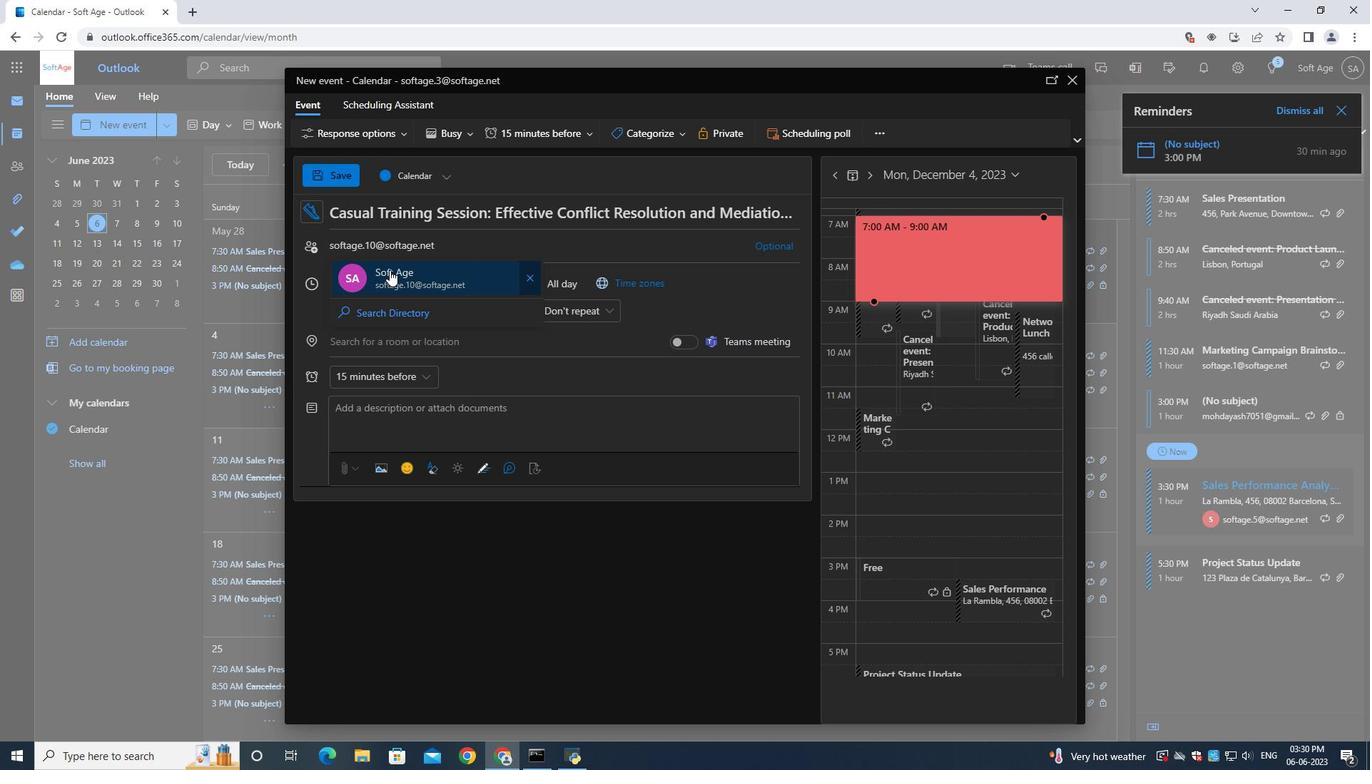 
Action: Mouse moved to (388, 469)
Screenshot: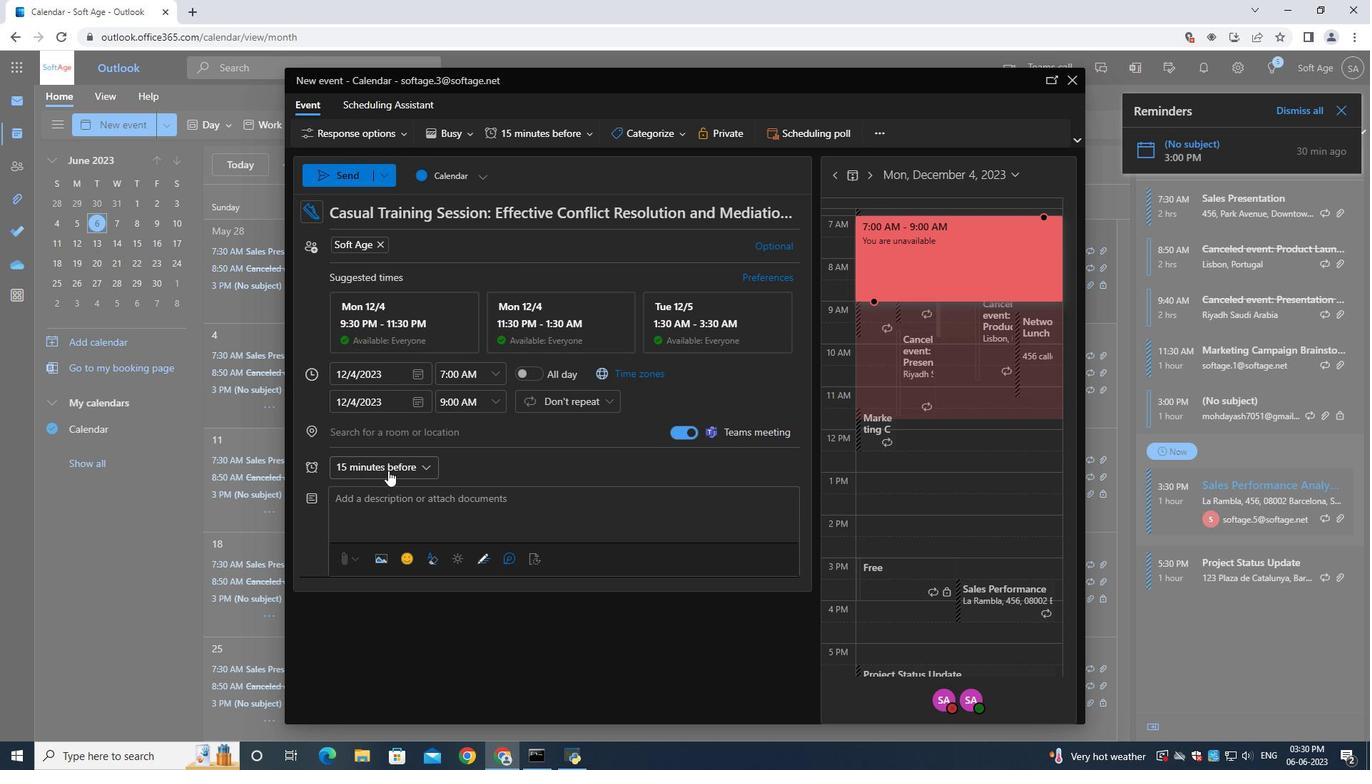 
Action: Mouse pressed left at (388, 469)
Screenshot: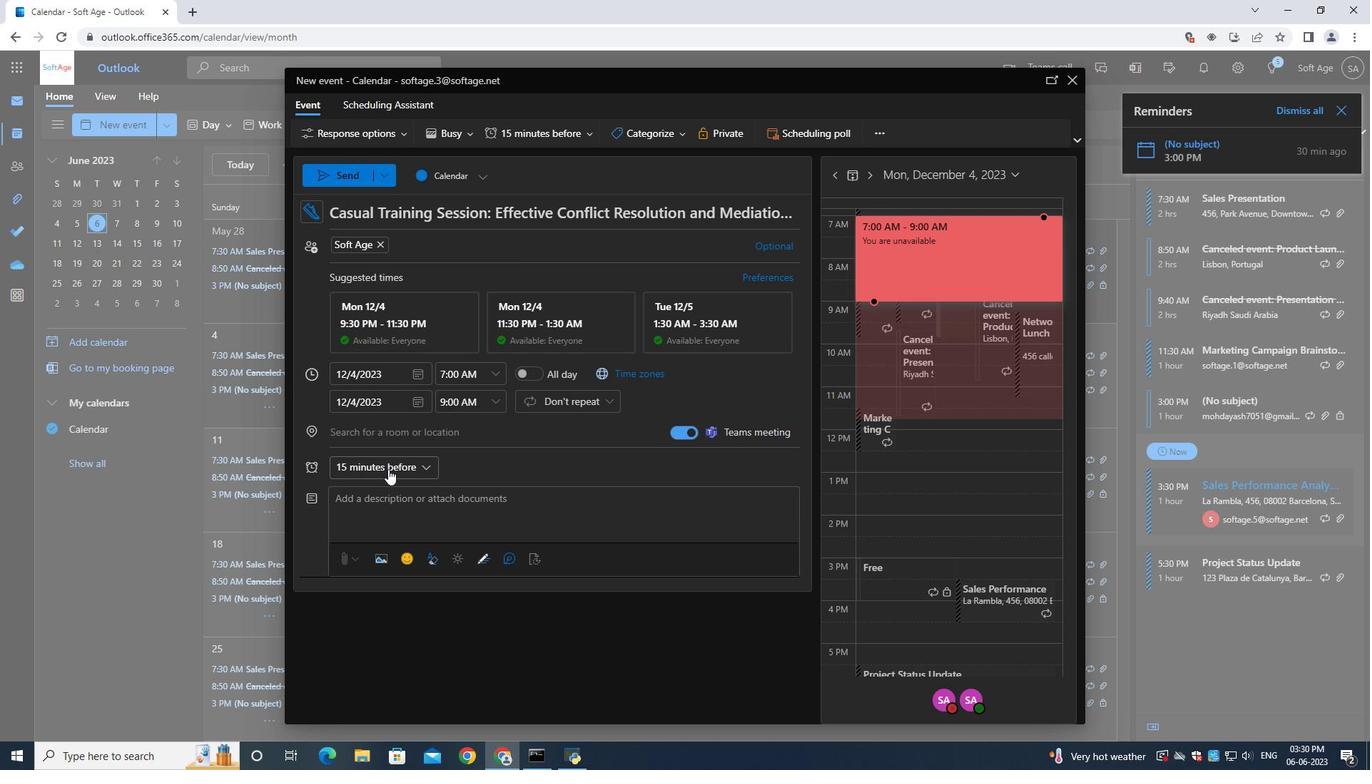 
Action: Mouse moved to (387, 324)
Screenshot: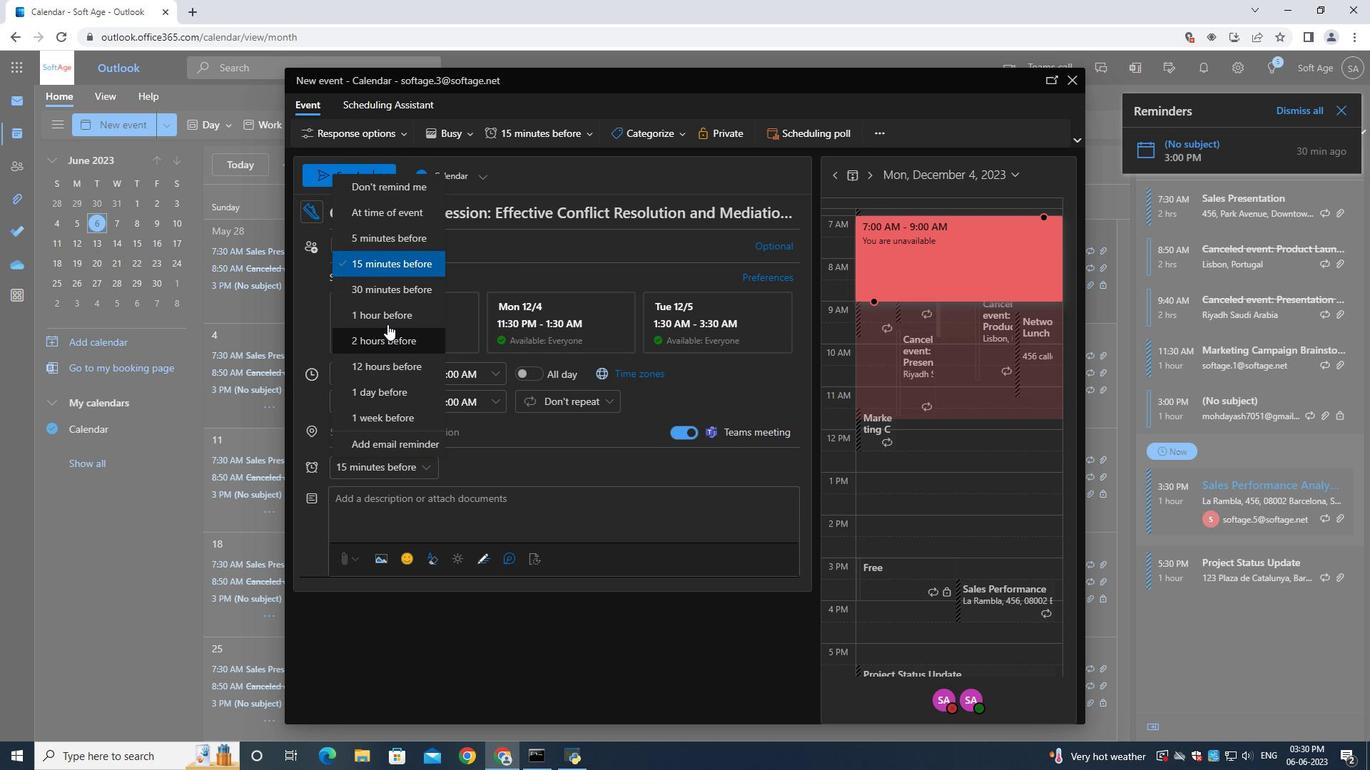 
Action: Mouse pressed left at (387, 324)
Screenshot: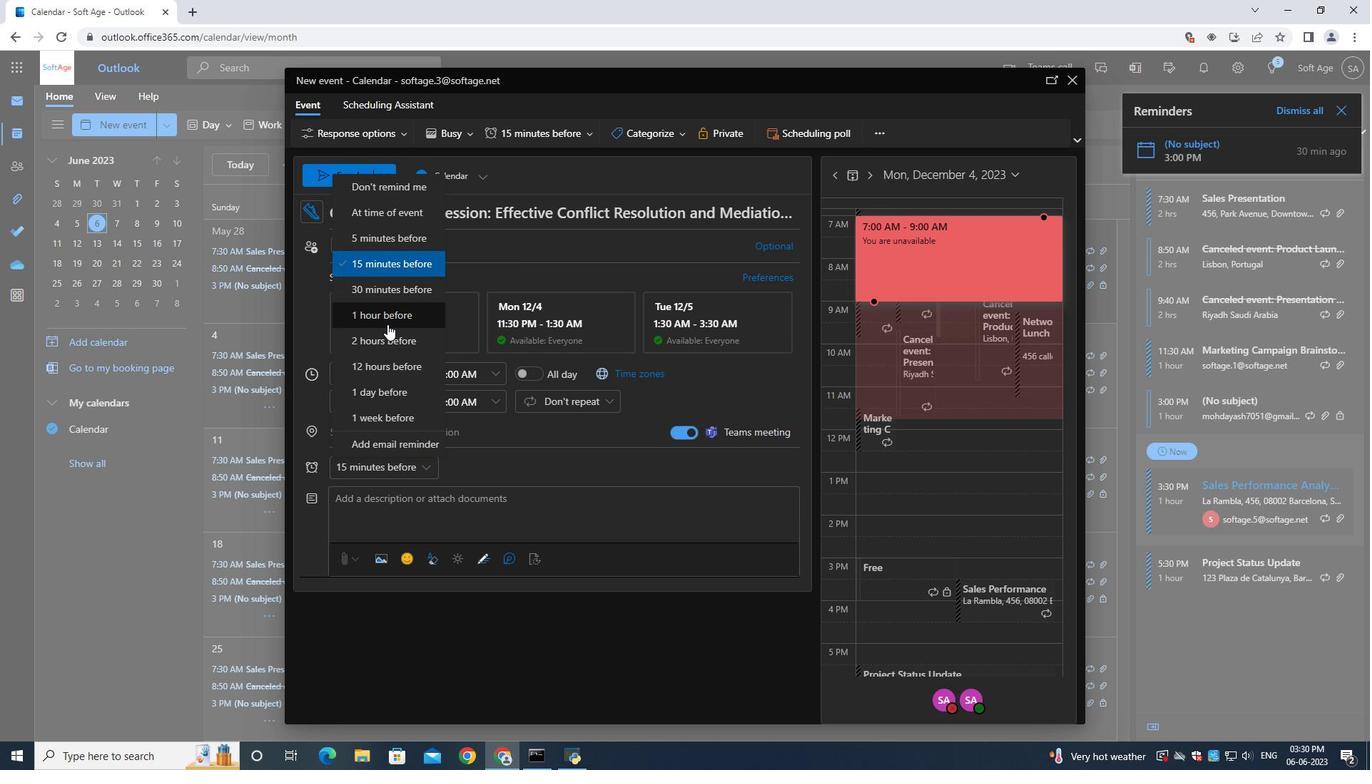 
Action: Mouse moved to (346, 179)
Screenshot: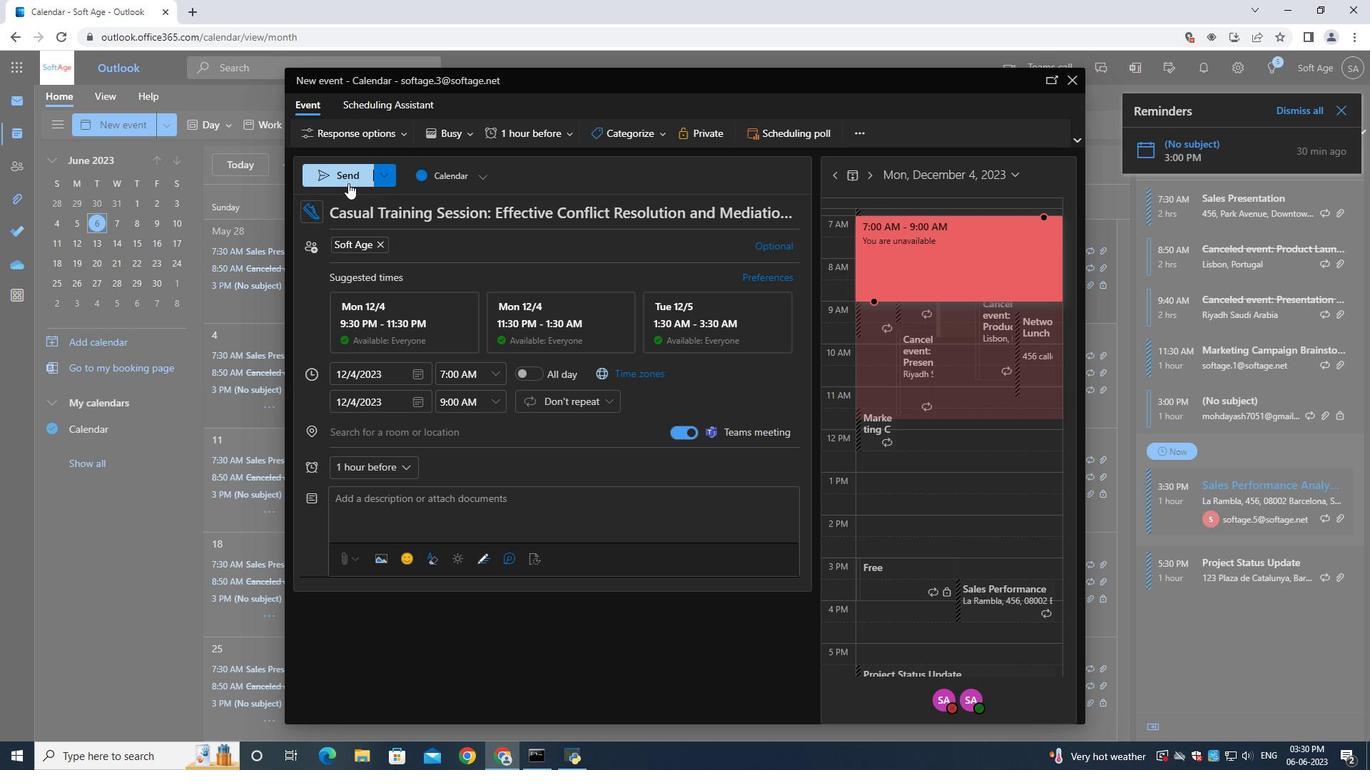 
Action: Mouse pressed left at (346, 179)
Screenshot: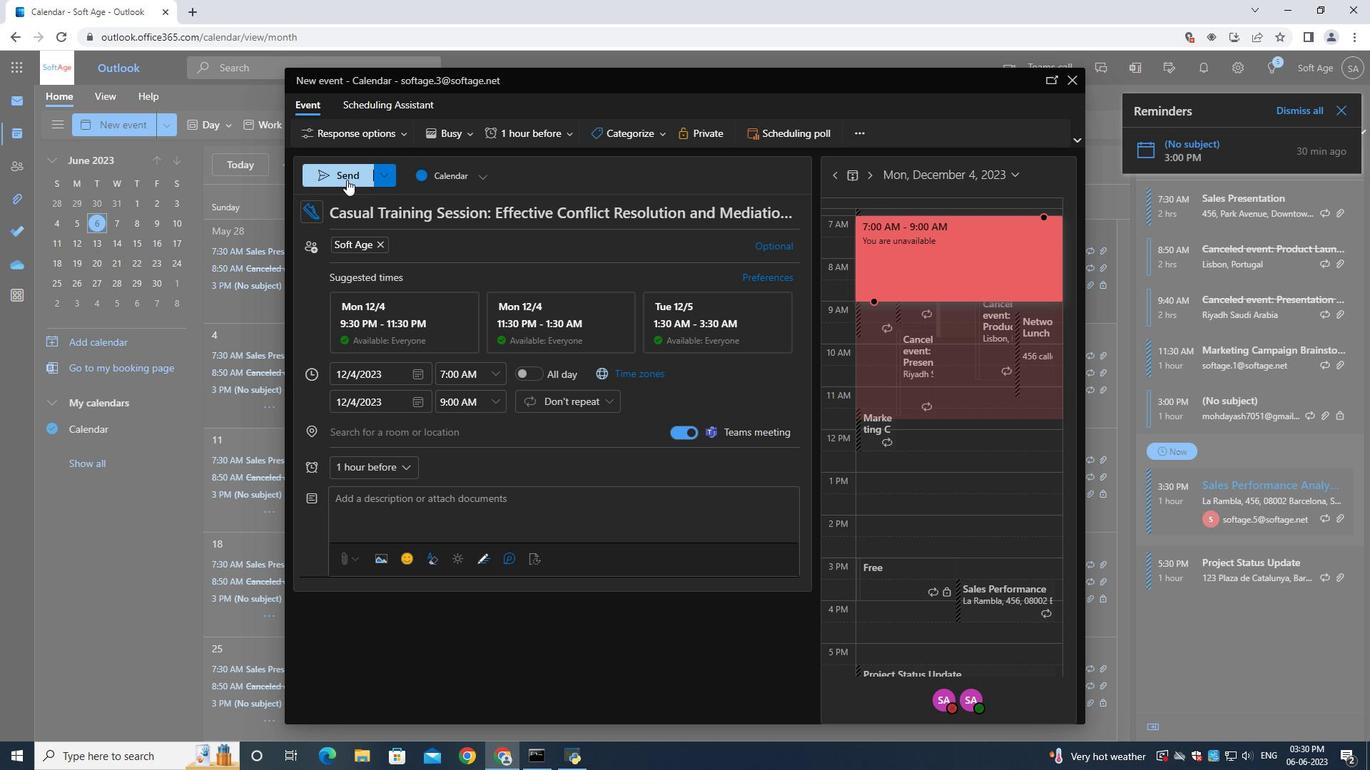 
